 Task: Find connections with filter location Bijie with filter topic #LinkedInwith filter profile language Spanish with filter current company Jabong with filter school Malla Reddy Engineering College with filter industry Education Administration Programs with filter service category Training with filter keywords title Emergency Relief Worker
Action: Mouse moved to (501, 86)
Screenshot: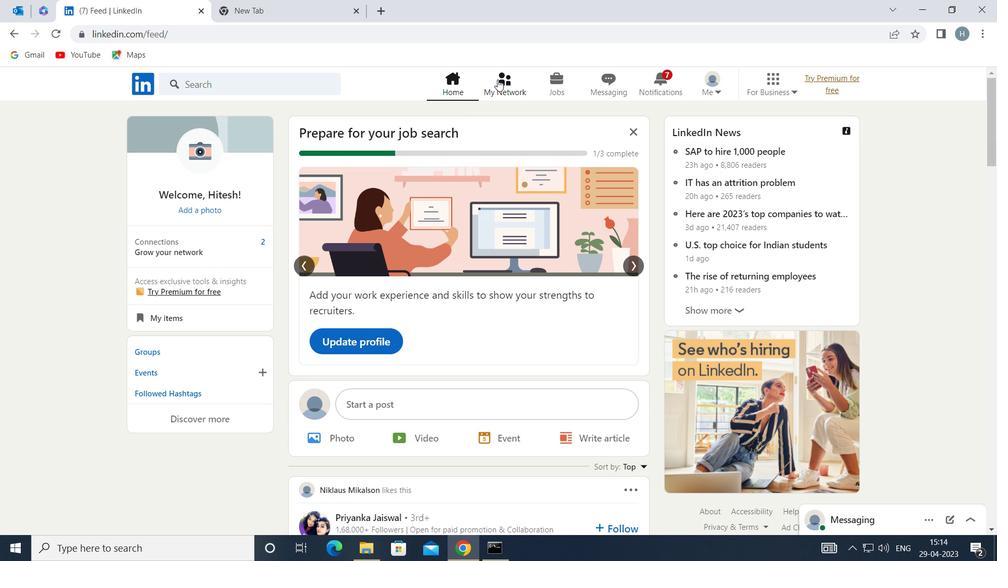 
Action: Mouse pressed left at (501, 86)
Screenshot: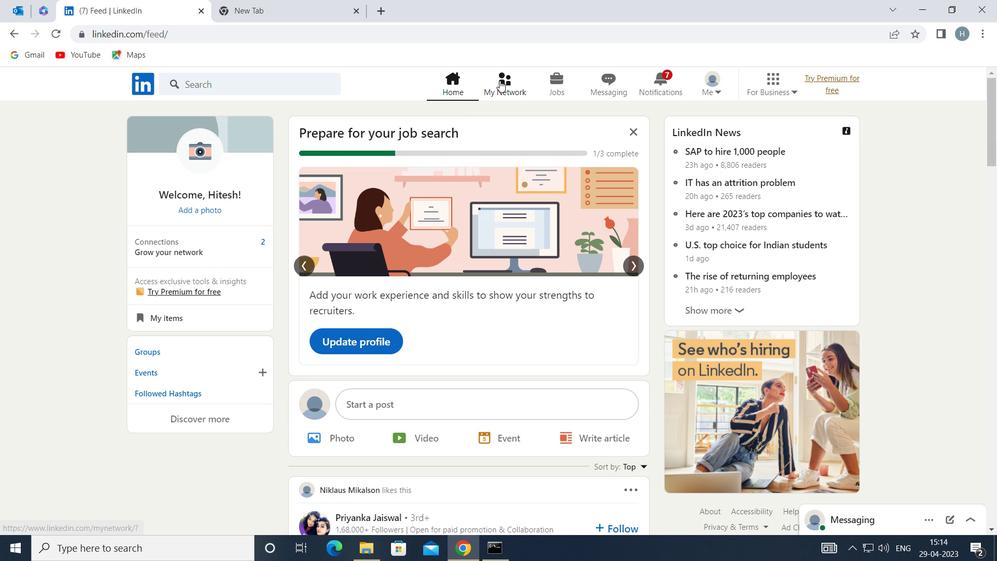 
Action: Mouse moved to (260, 150)
Screenshot: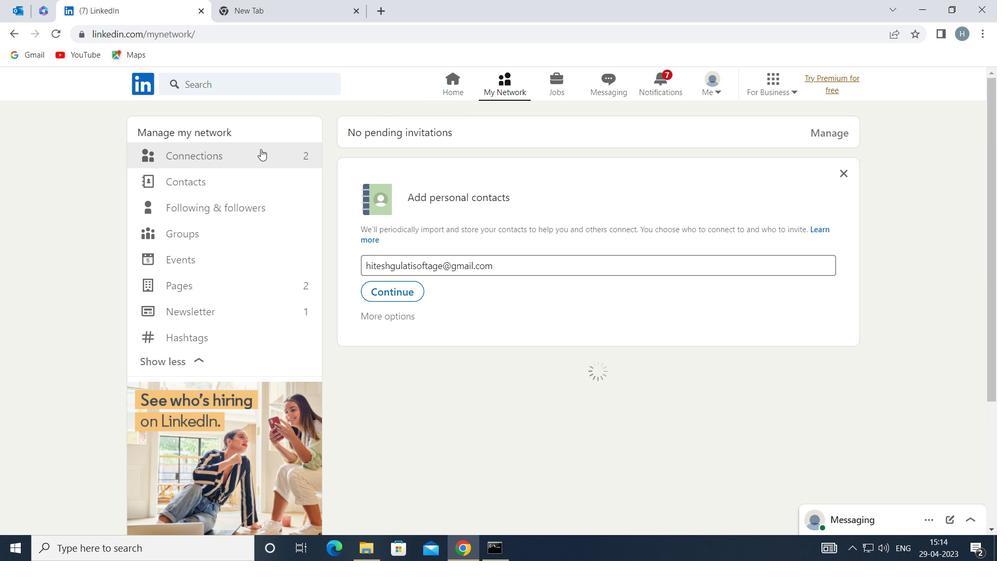 
Action: Mouse pressed left at (260, 150)
Screenshot: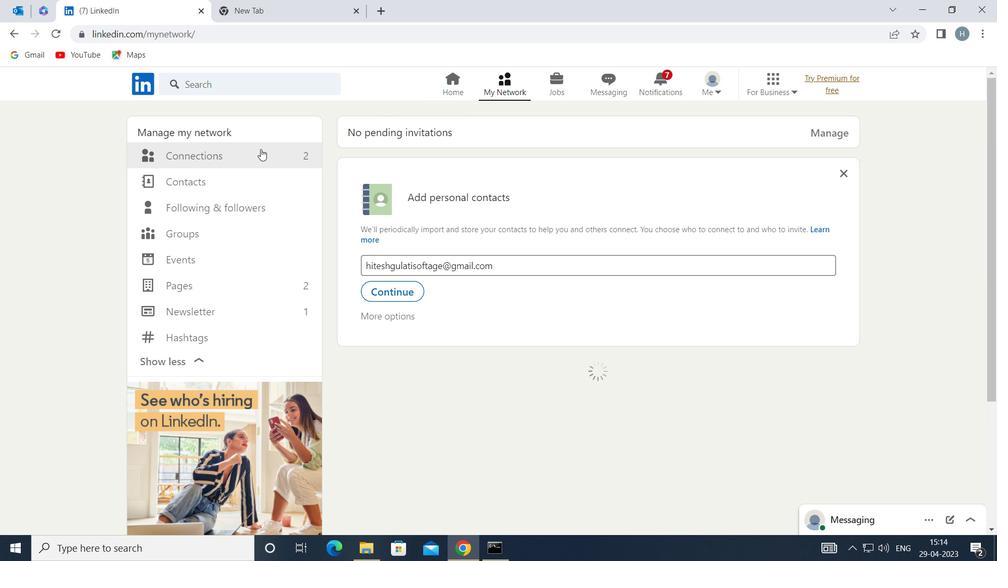 
Action: Mouse moved to (599, 153)
Screenshot: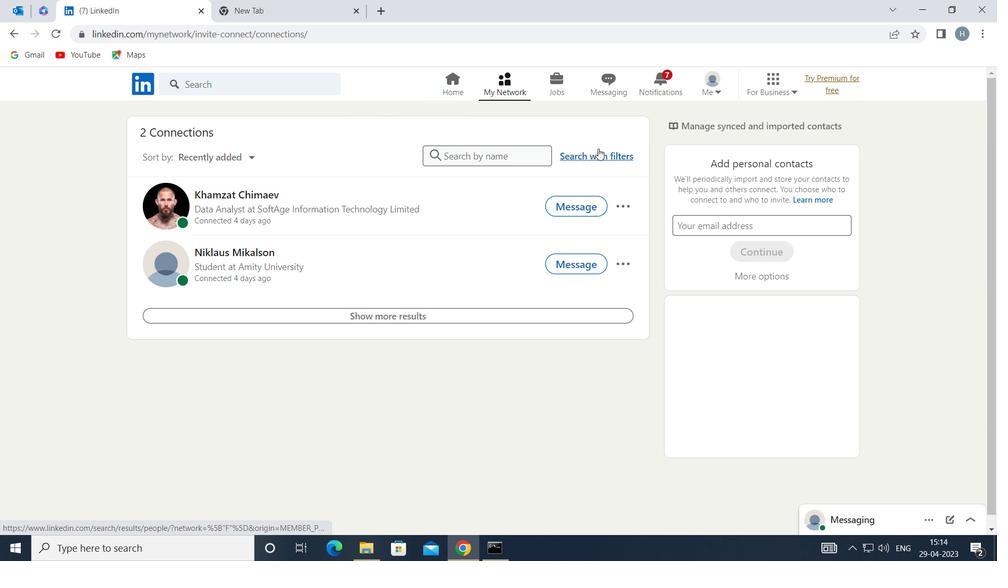 
Action: Mouse pressed left at (599, 153)
Screenshot: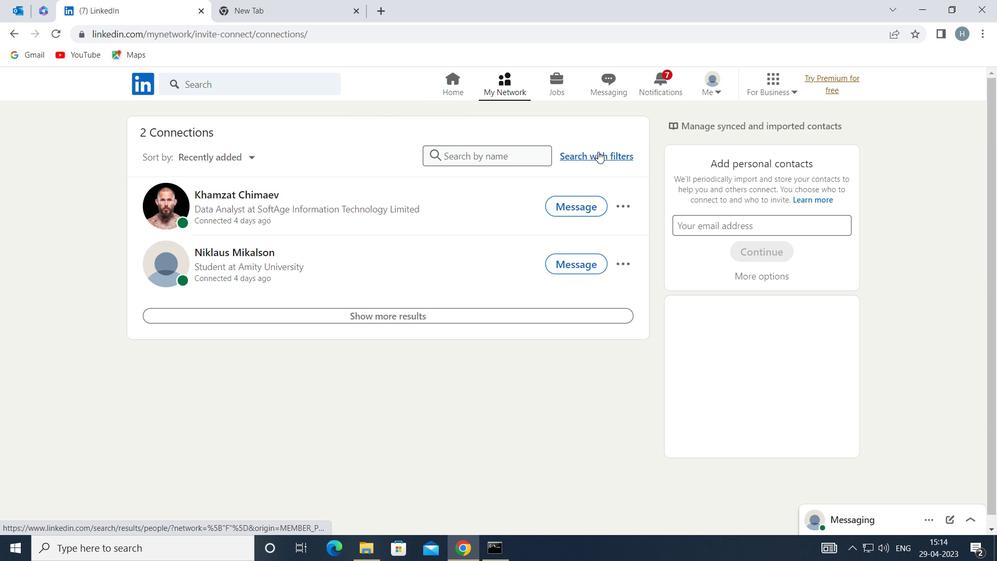 
Action: Mouse moved to (531, 117)
Screenshot: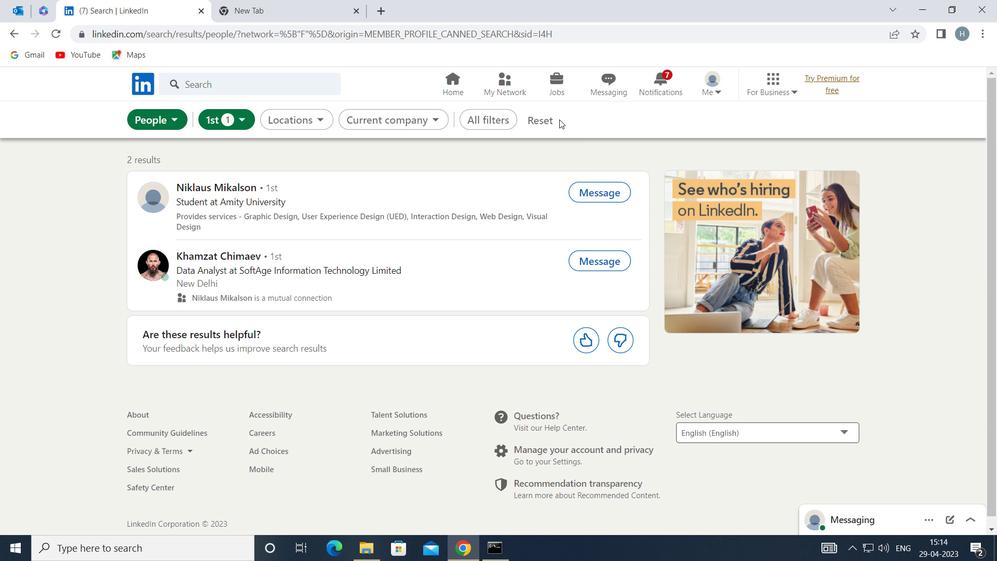 
Action: Mouse pressed left at (531, 117)
Screenshot: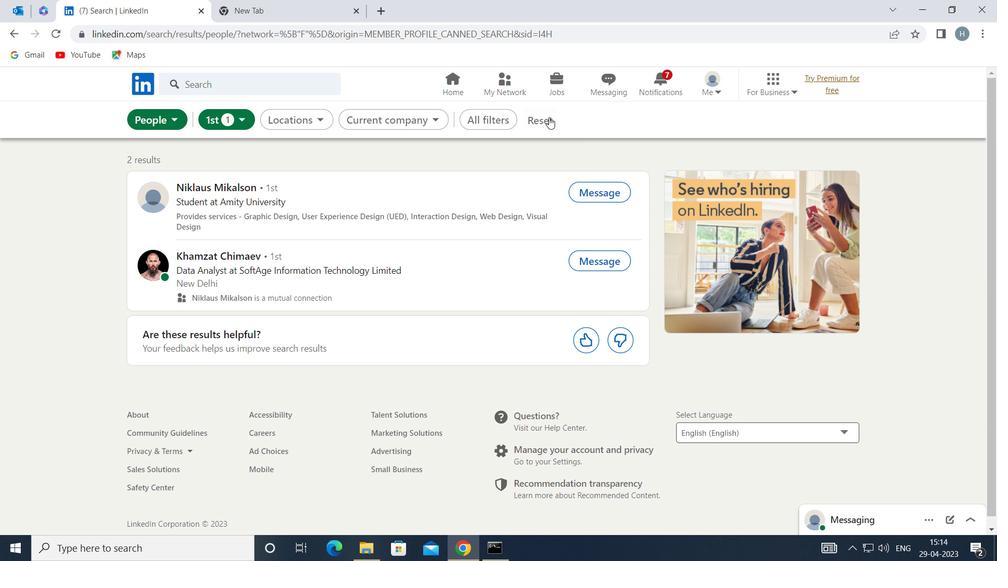 
Action: Mouse moved to (523, 117)
Screenshot: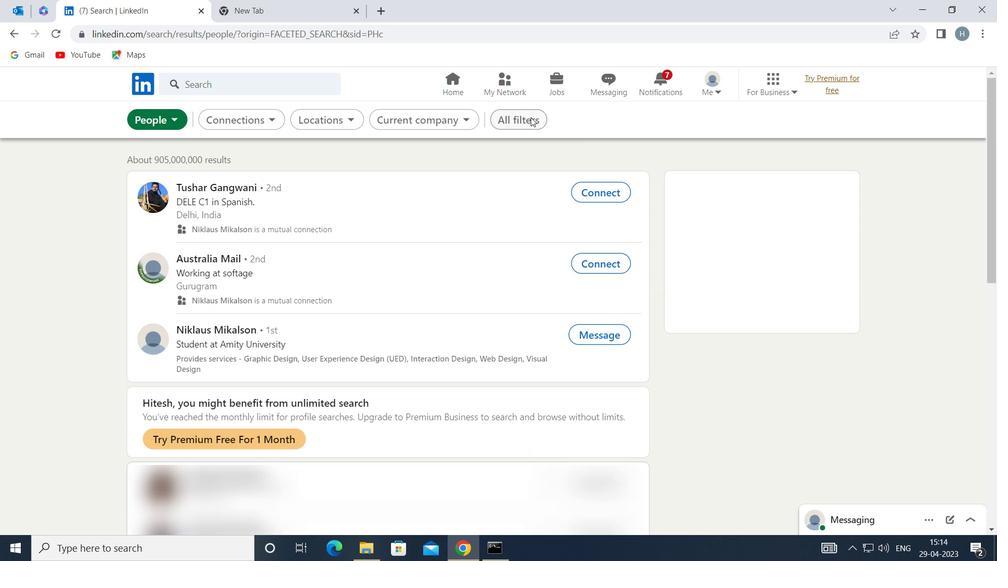 
Action: Mouse pressed left at (523, 117)
Screenshot: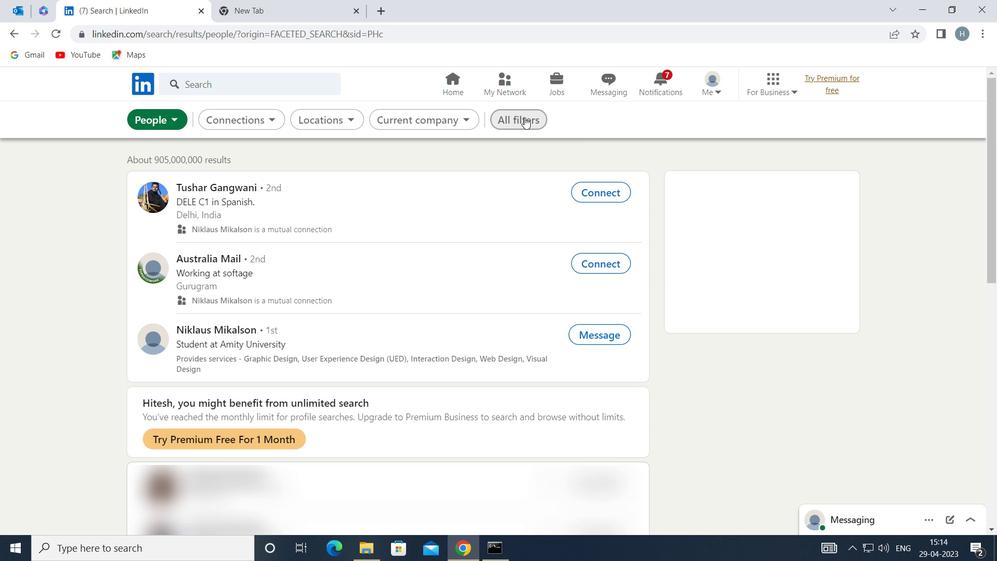 
Action: Mouse moved to (751, 251)
Screenshot: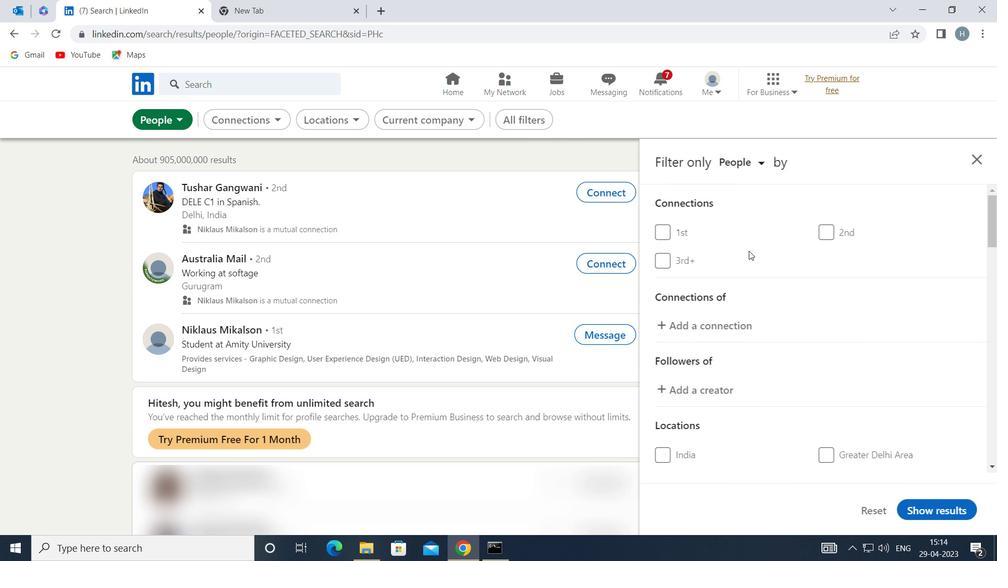 
Action: Mouse scrolled (751, 250) with delta (0, 0)
Screenshot: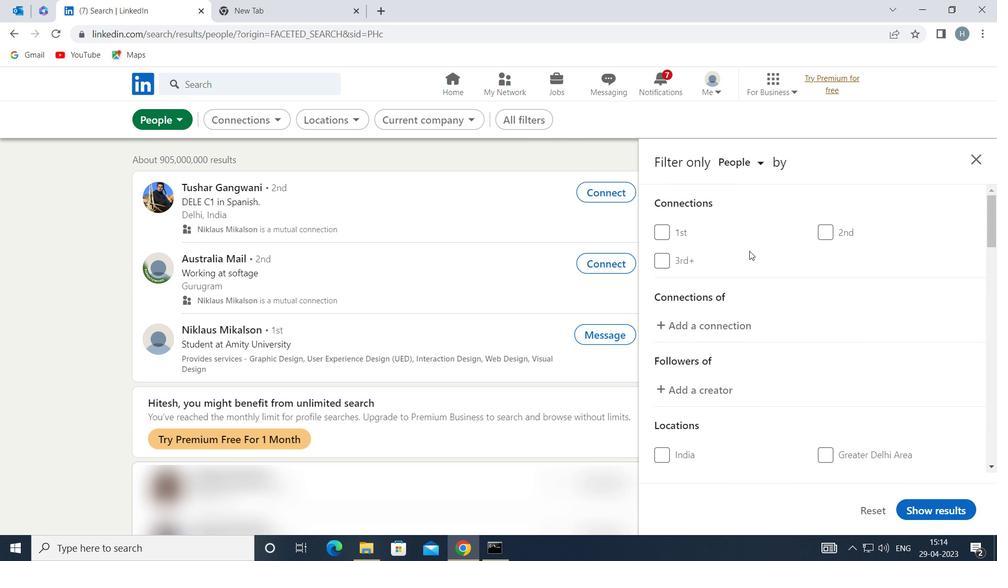 
Action: Mouse scrolled (751, 250) with delta (0, 0)
Screenshot: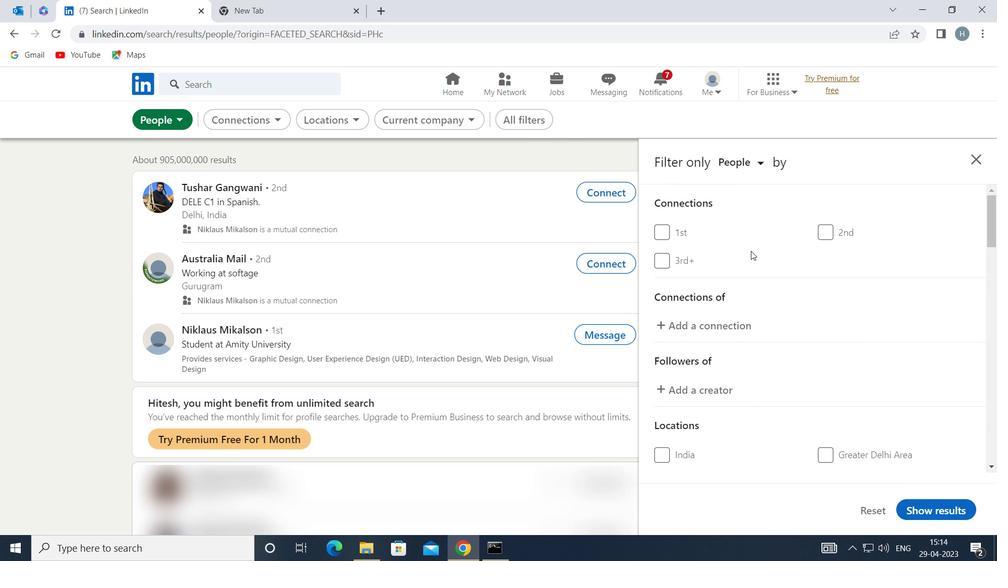 
Action: Mouse scrolled (751, 250) with delta (0, 0)
Screenshot: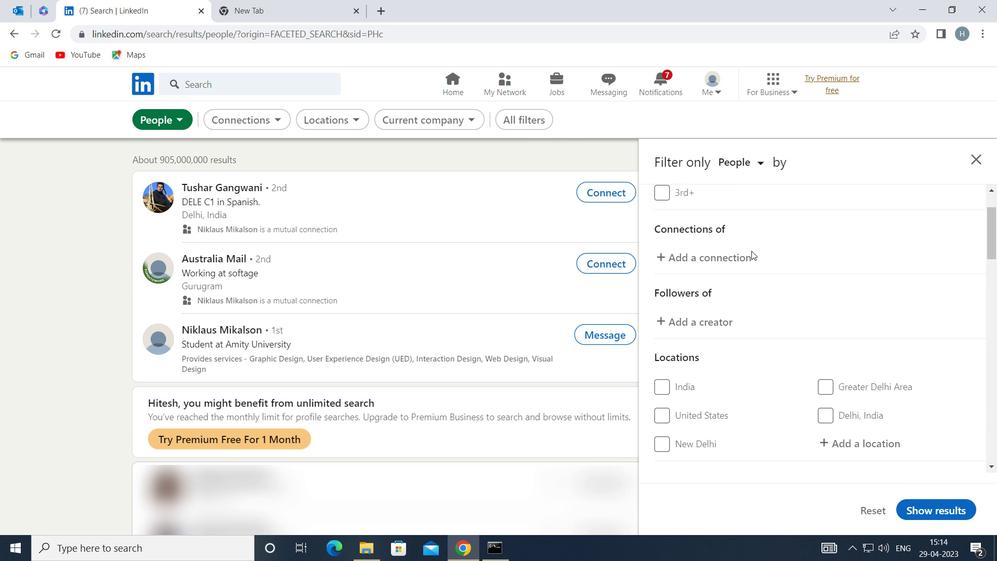 
Action: Mouse moved to (832, 309)
Screenshot: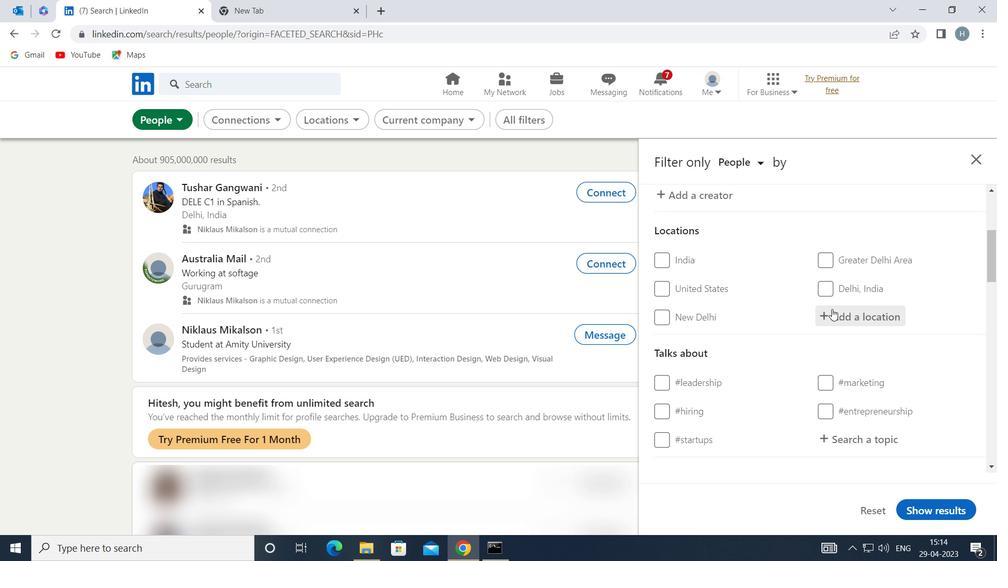 
Action: Mouse pressed left at (832, 309)
Screenshot: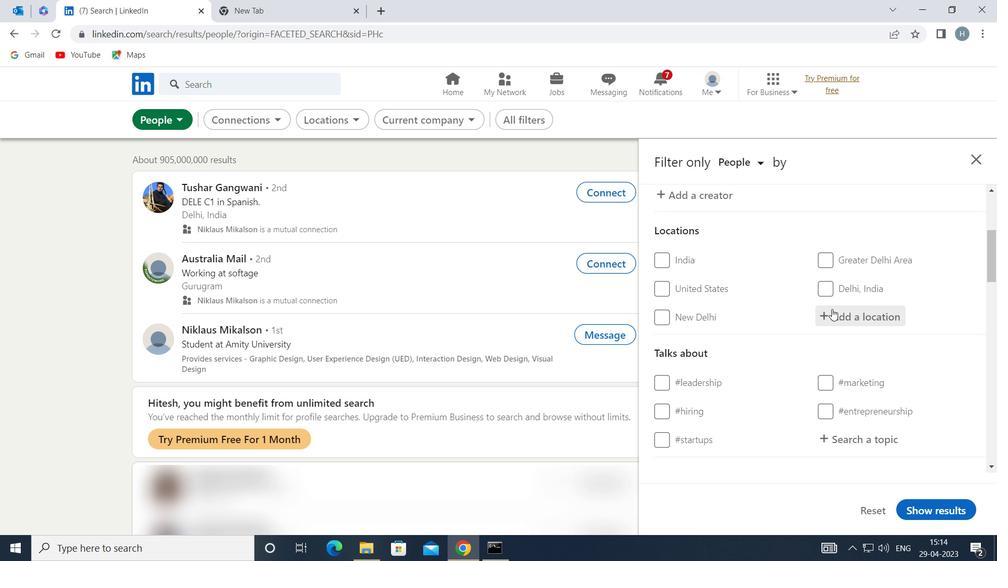 
Action: Mouse moved to (833, 310)
Screenshot: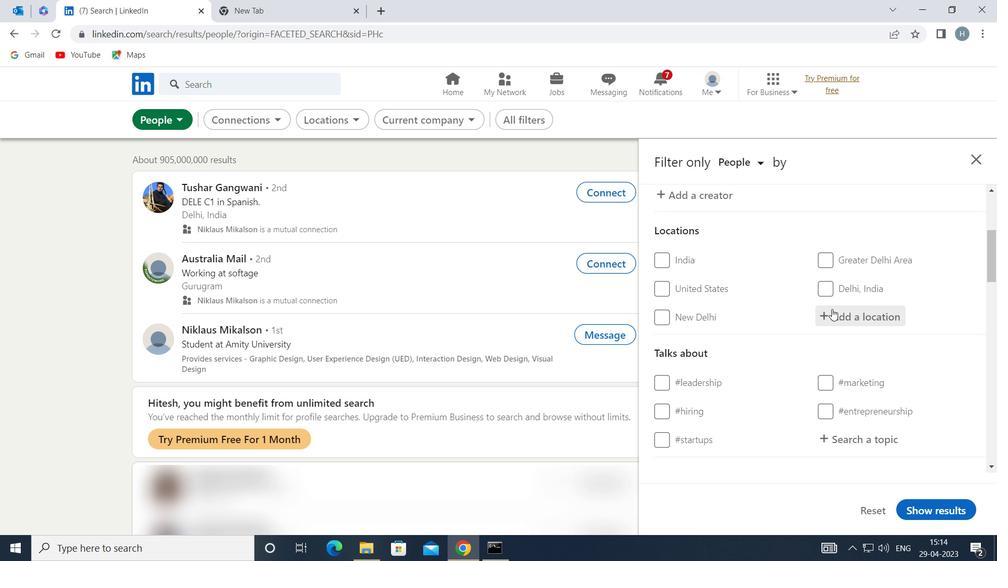 
Action: Key pressed <Key.shift>BIJIE
Screenshot: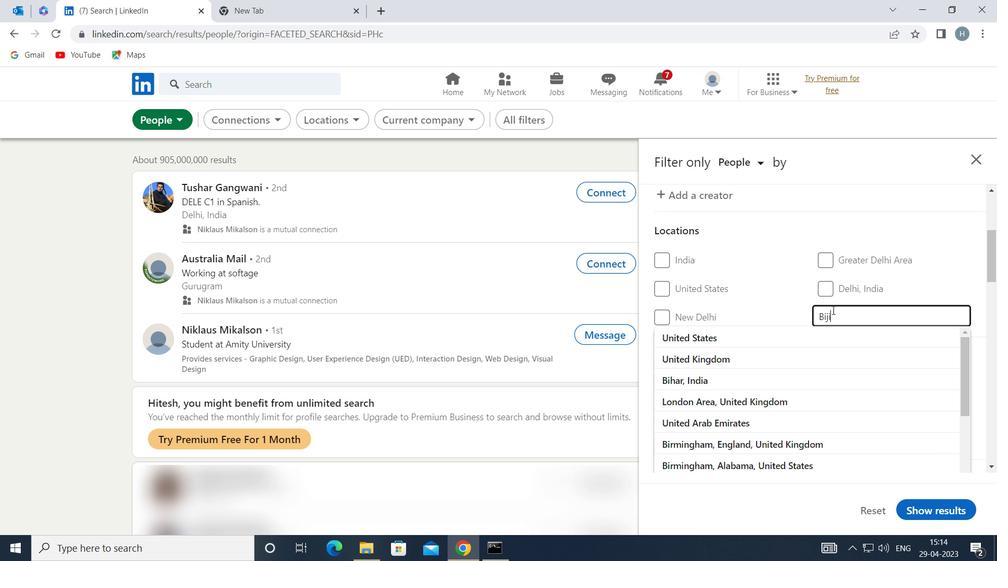 
Action: Mouse moved to (840, 309)
Screenshot: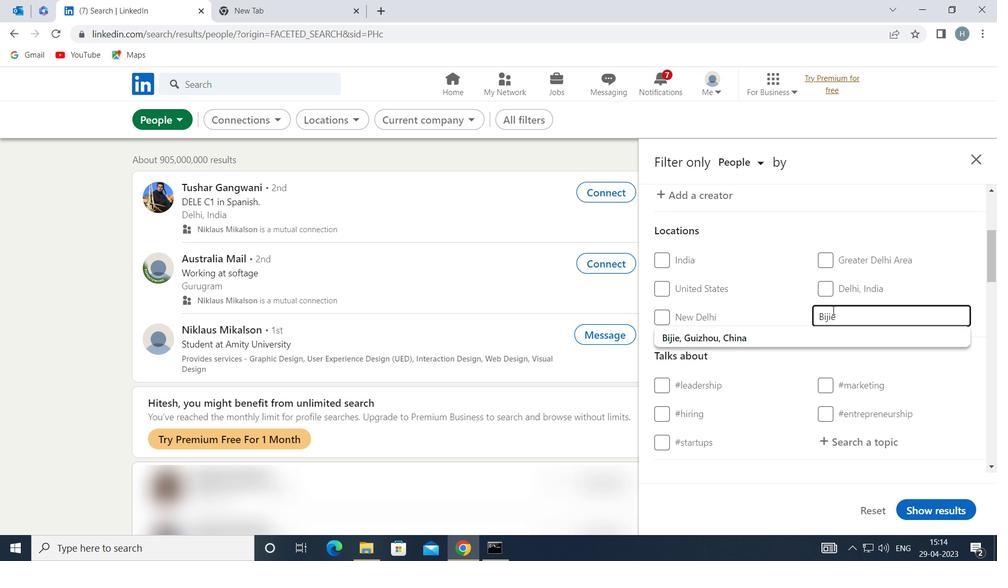 
Action: Key pressed <Key.enter>
Screenshot: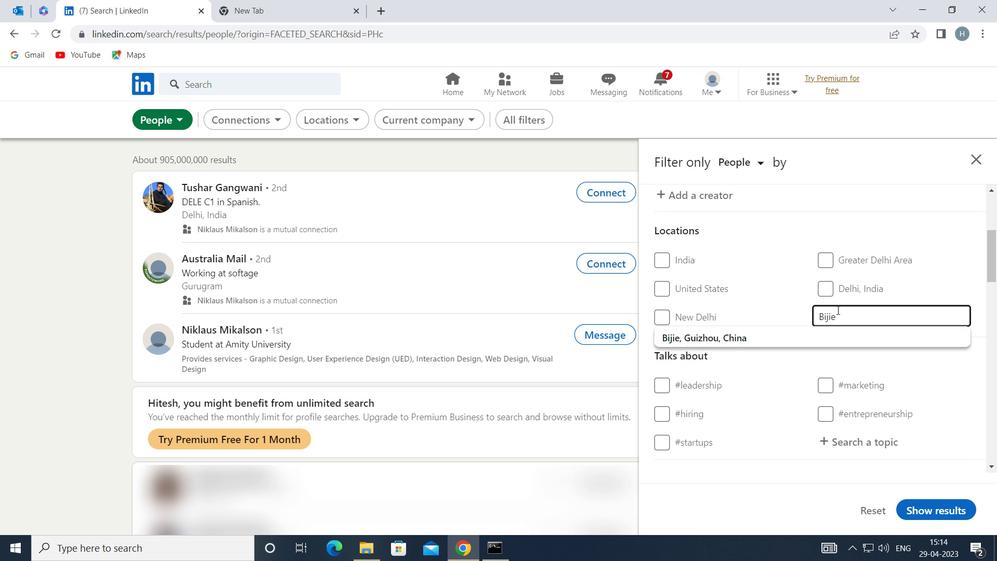 
Action: Mouse moved to (918, 321)
Screenshot: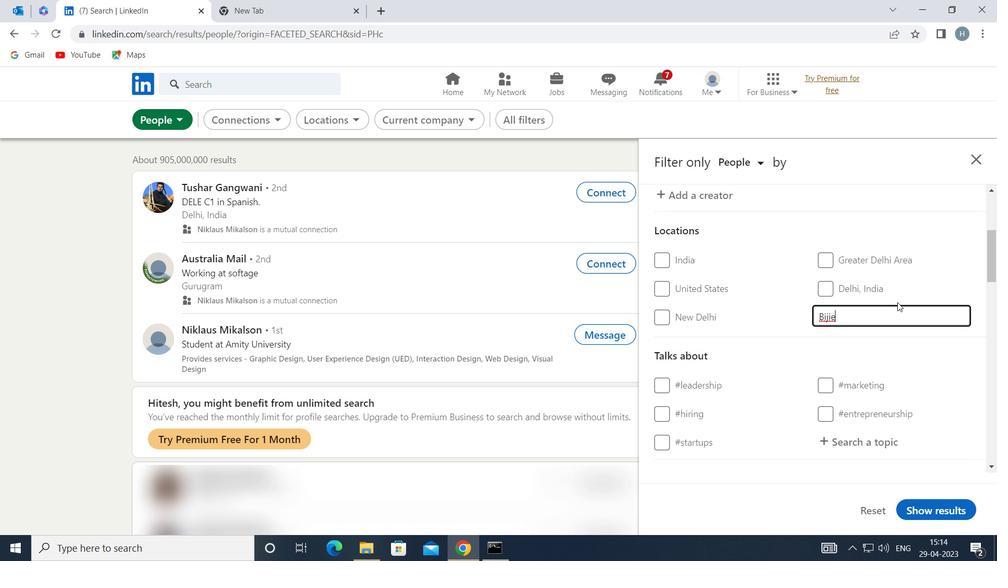 
Action: Mouse scrolled (918, 320) with delta (0, 0)
Screenshot: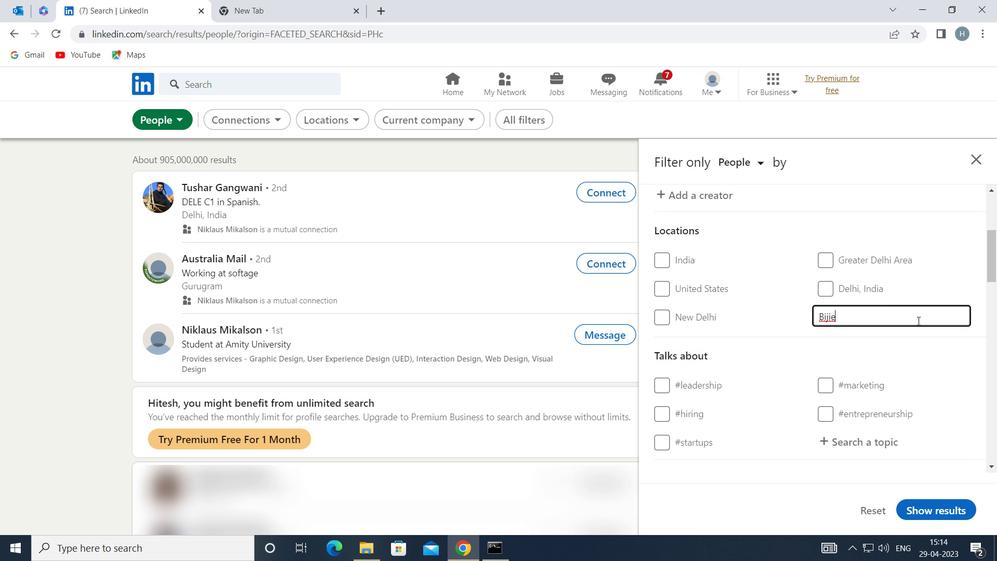 
Action: Mouse moved to (919, 324)
Screenshot: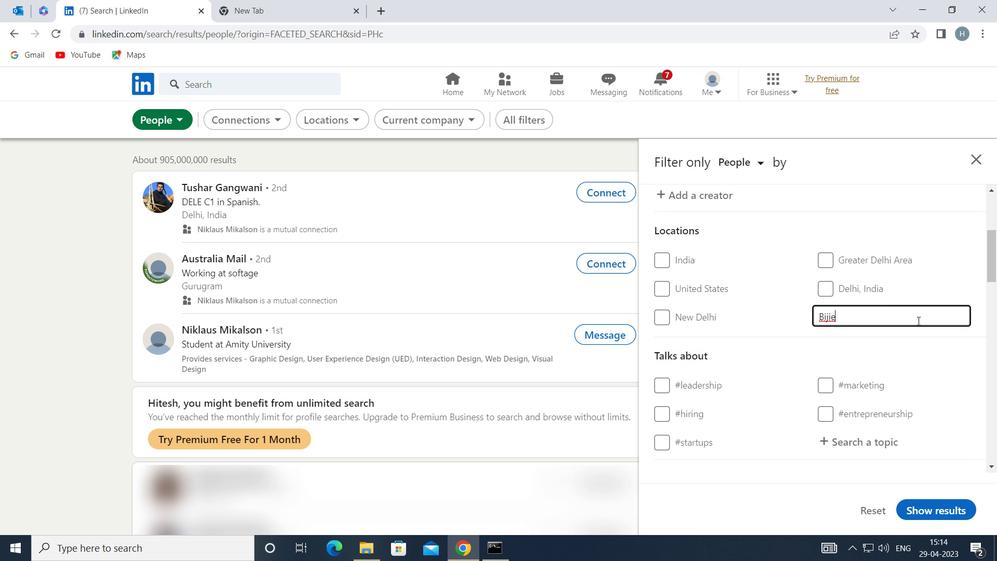 
Action: Mouse scrolled (919, 324) with delta (0, 0)
Screenshot: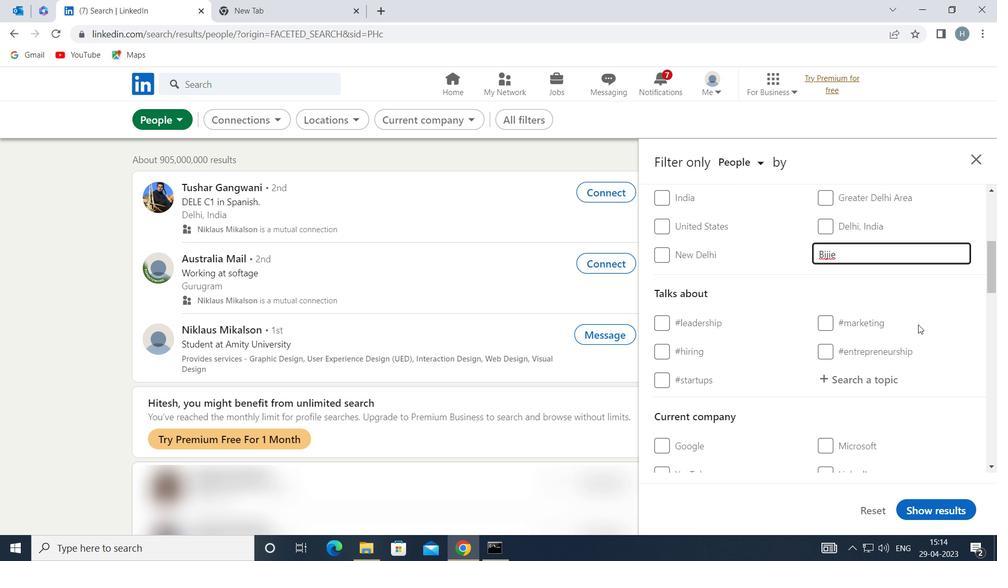 
Action: Mouse moved to (882, 310)
Screenshot: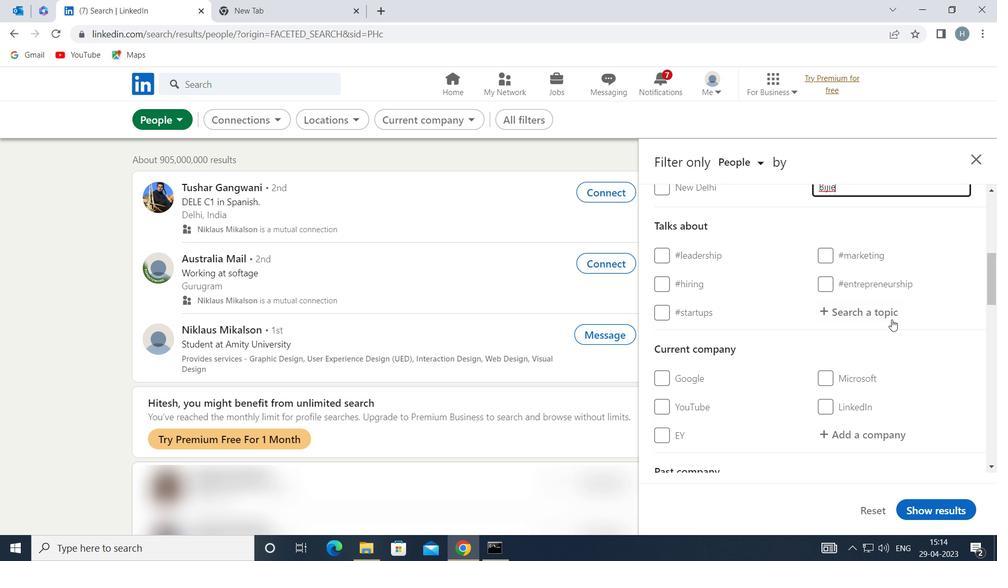 
Action: Mouse pressed left at (882, 310)
Screenshot: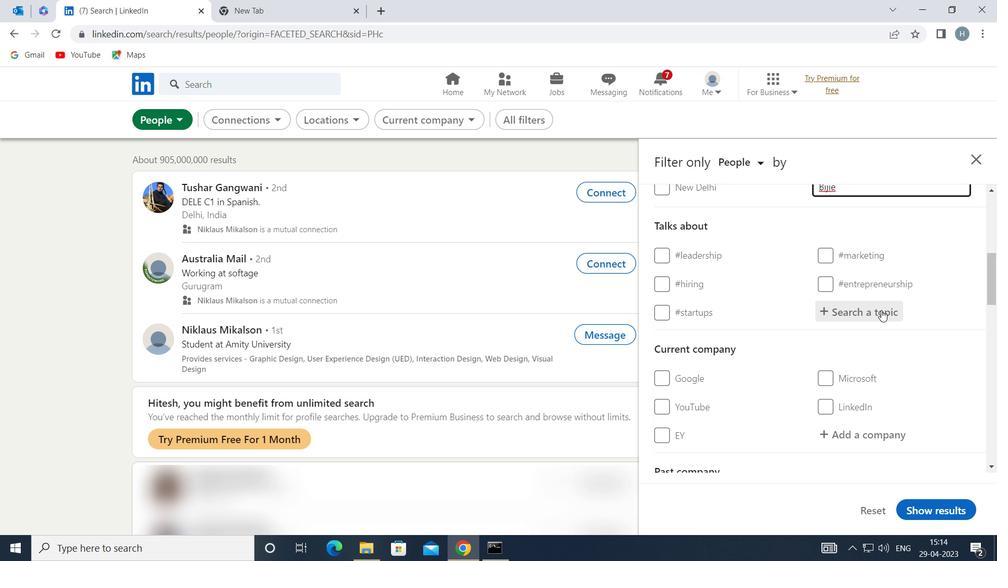 
Action: Key pressed <Key.shift><Key.shift>LINKED
Screenshot: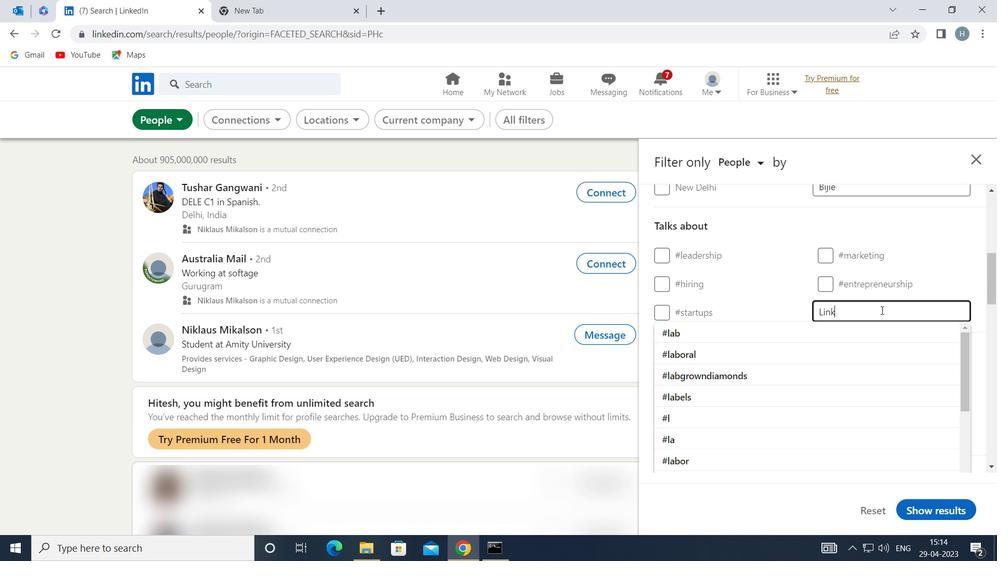 
Action: Mouse moved to (823, 327)
Screenshot: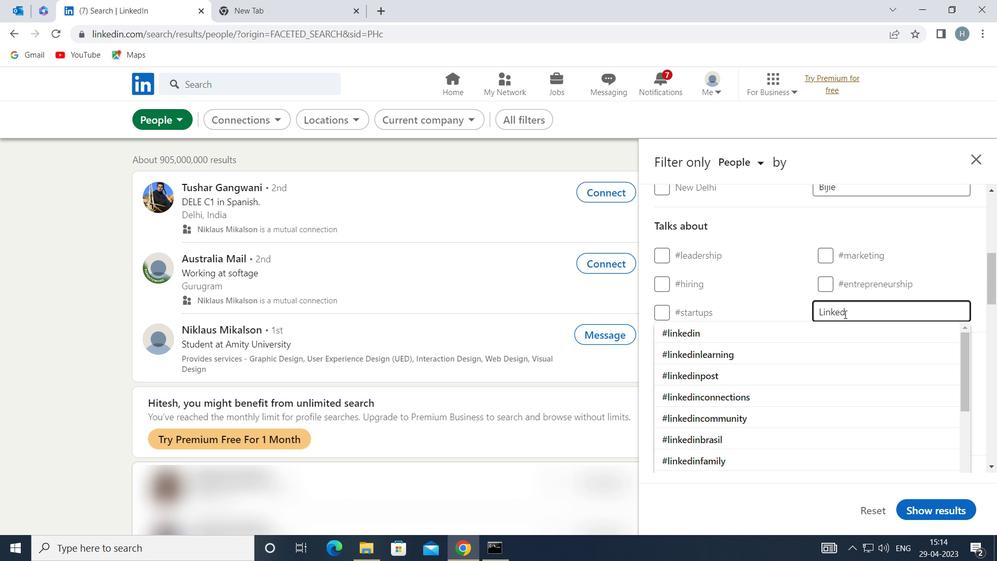 
Action: Mouse pressed left at (823, 327)
Screenshot: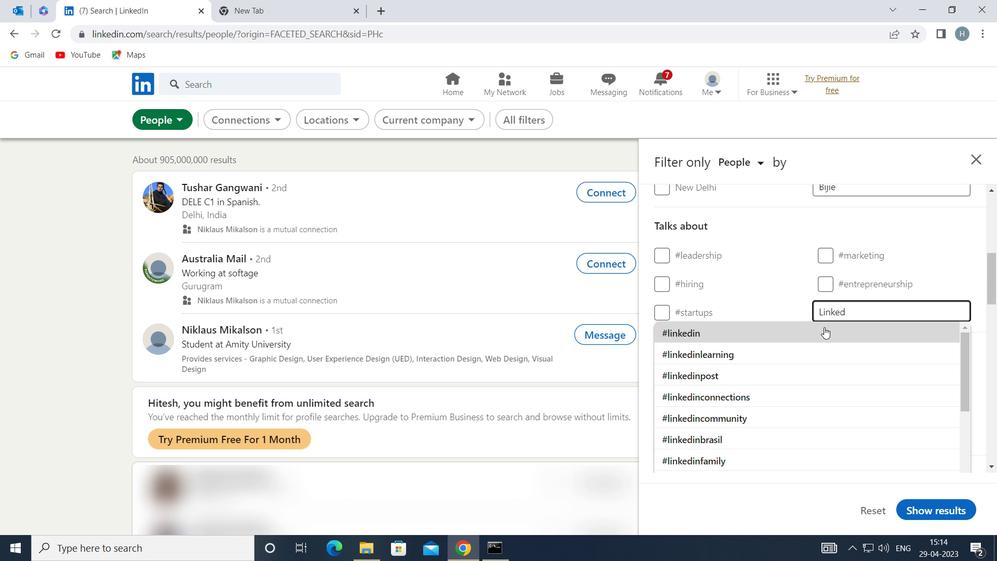 
Action: Mouse moved to (799, 329)
Screenshot: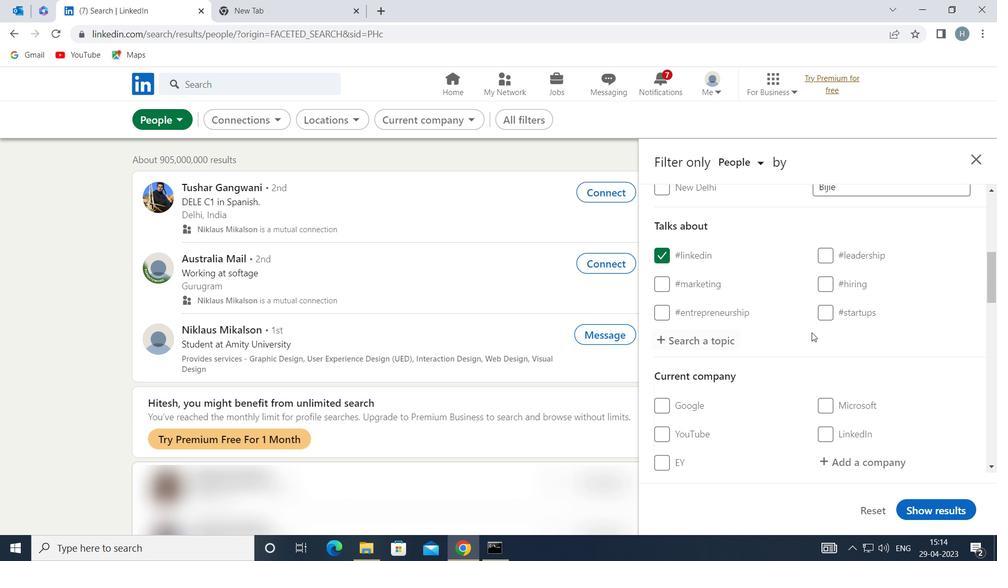 
Action: Mouse scrolled (799, 328) with delta (0, 0)
Screenshot: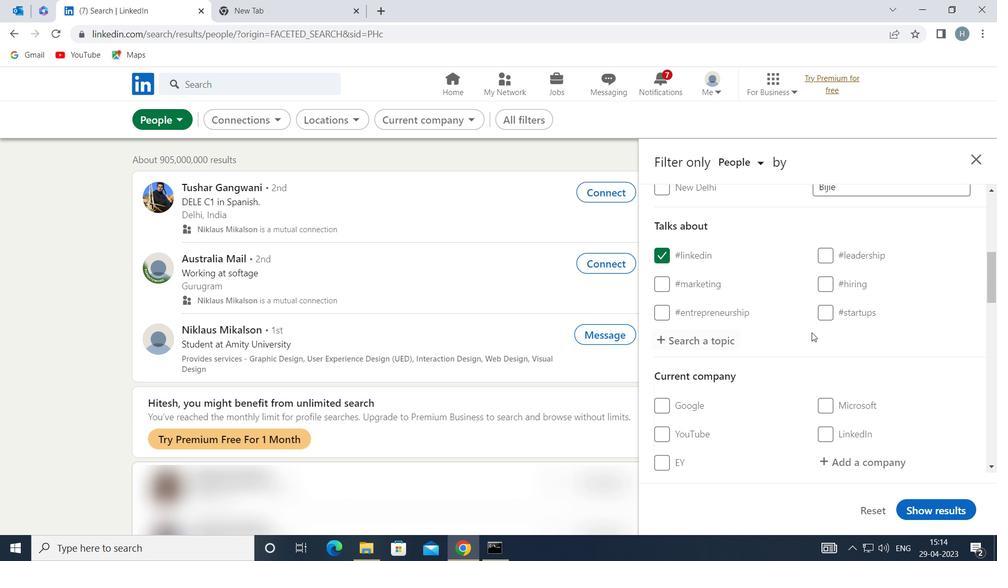 
Action: Mouse moved to (798, 329)
Screenshot: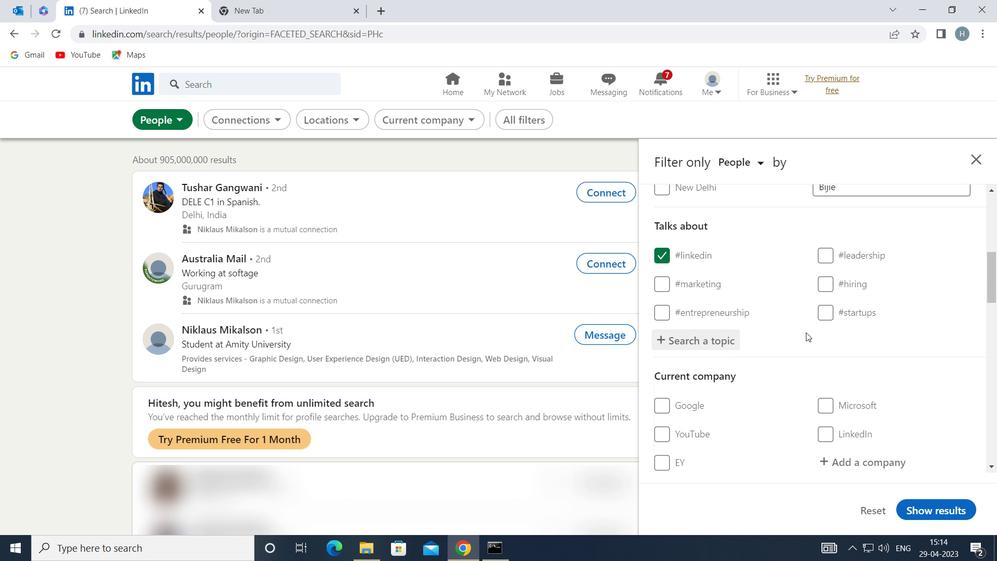 
Action: Mouse scrolled (798, 328) with delta (0, 0)
Screenshot: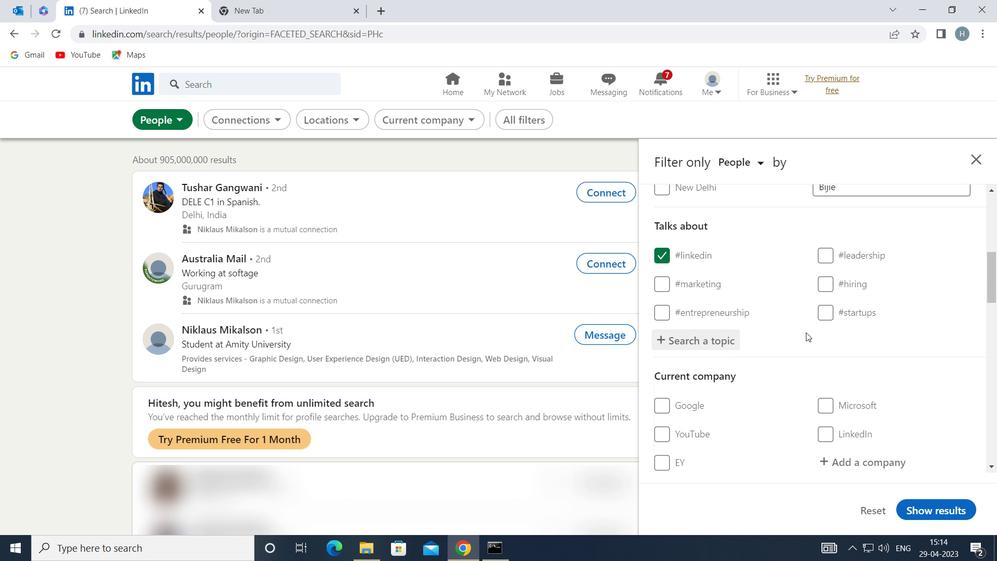 
Action: Mouse moved to (798, 328)
Screenshot: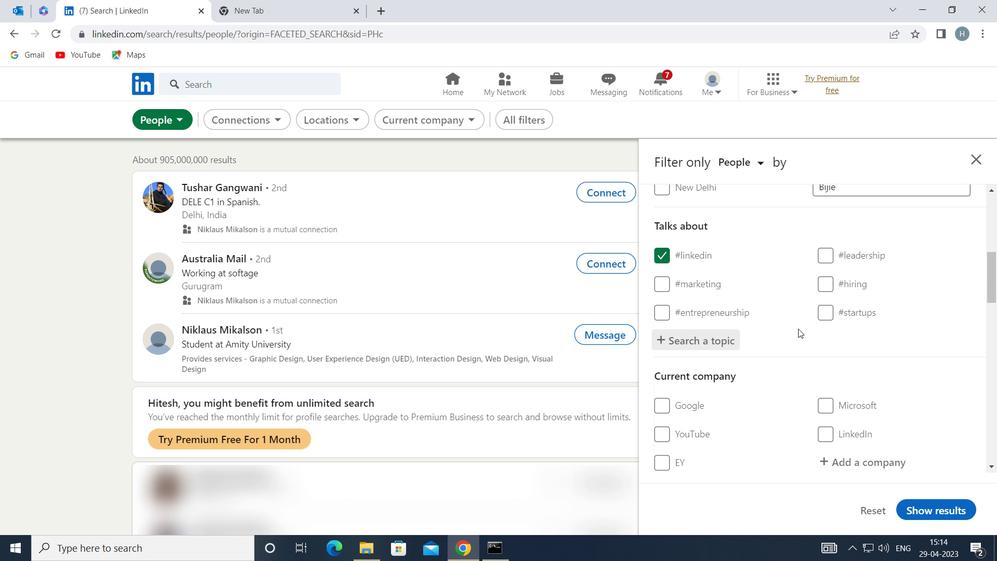 
Action: Mouse scrolled (798, 328) with delta (0, 0)
Screenshot: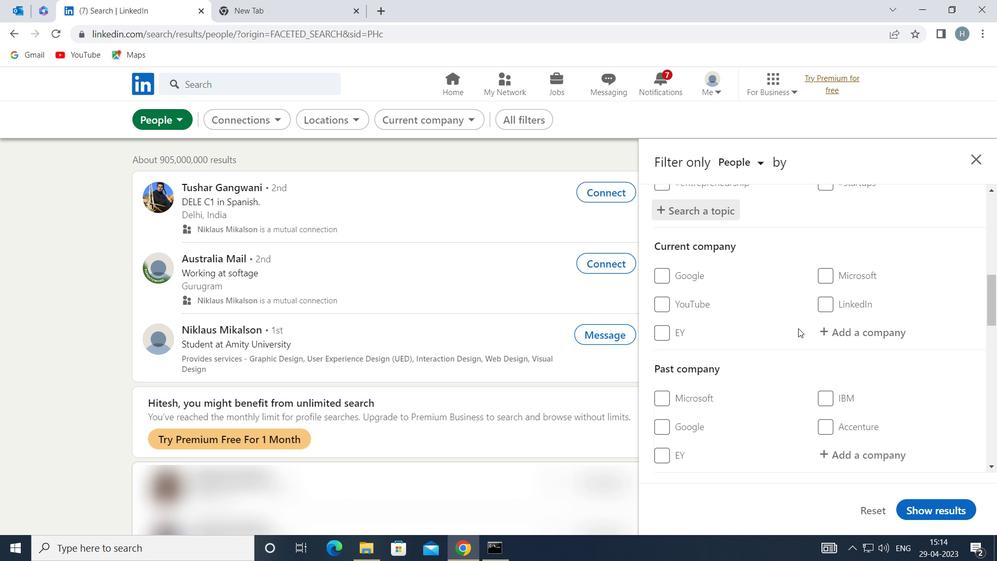 
Action: Mouse scrolled (798, 328) with delta (0, 0)
Screenshot: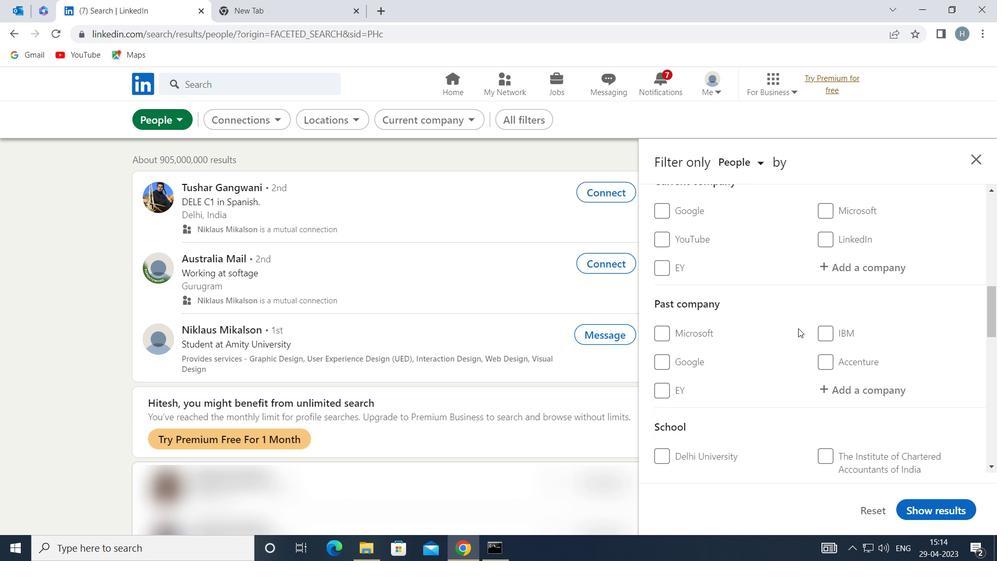 
Action: Mouse scrolled (798, 328) with delta (0, 0)
Screenshot: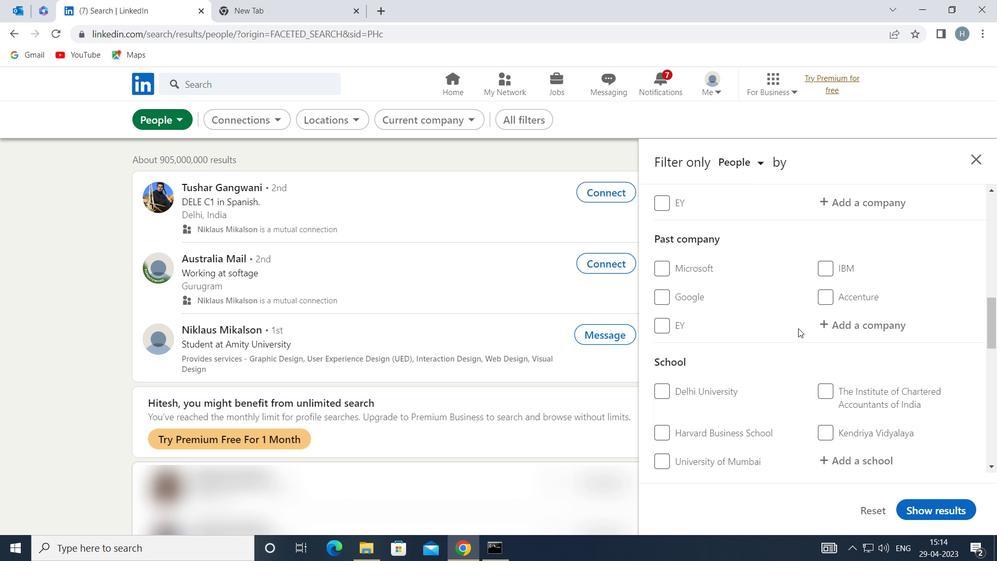 
Action: Mouse moved to (800, 329)
Screenshot: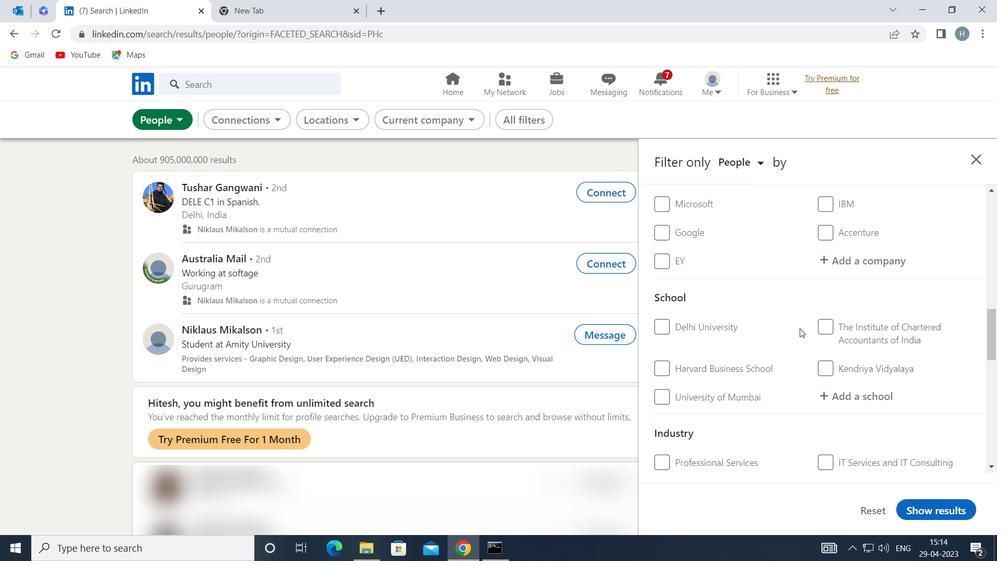 
Action: Mouse scrolled (800, 328) with delta (0, 0)
Screenshot: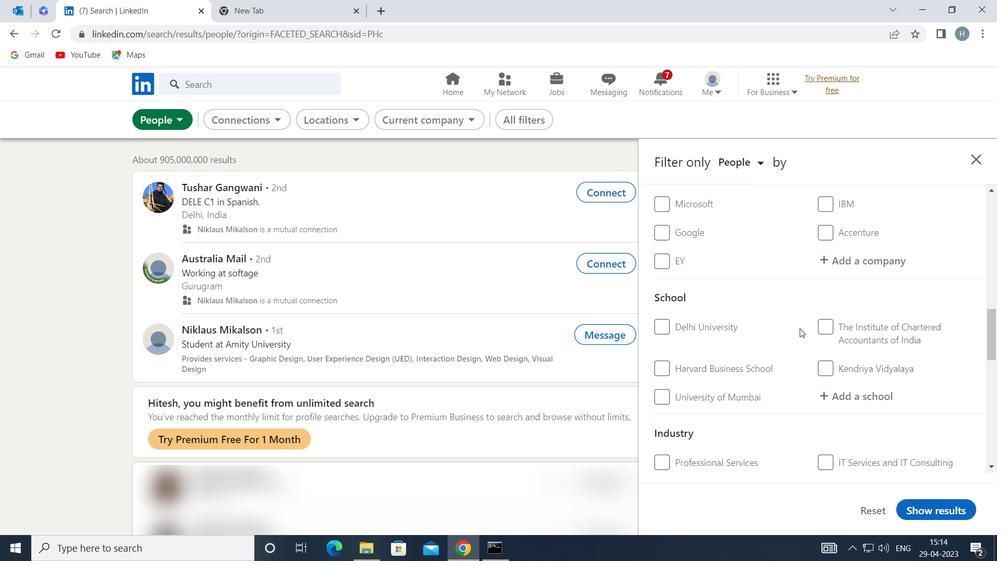 
Action: Mouse moved to (800, 329)
Screenshot: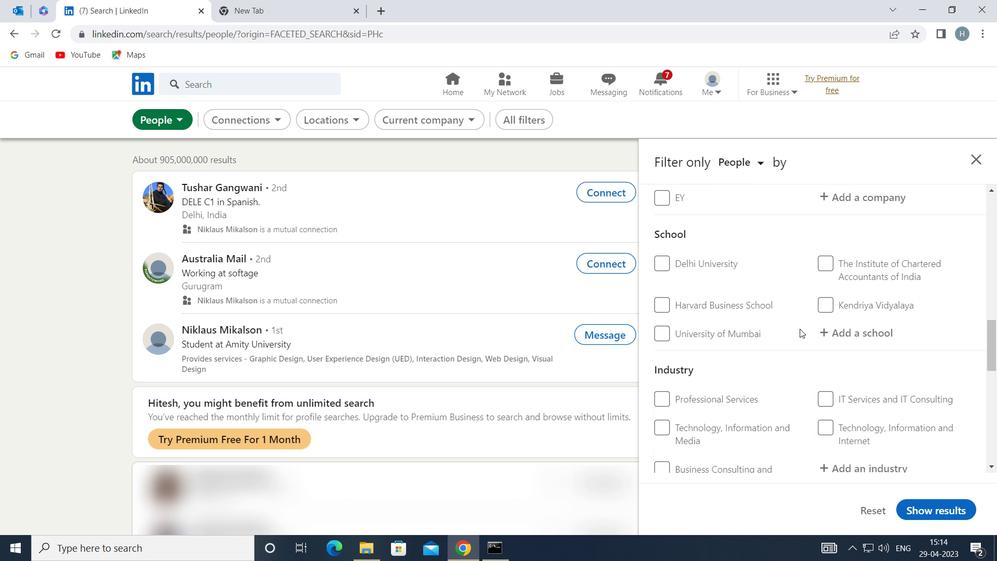 
Action: Mouse scrolled (800, 329) with delta (0, 0)
Screenshot: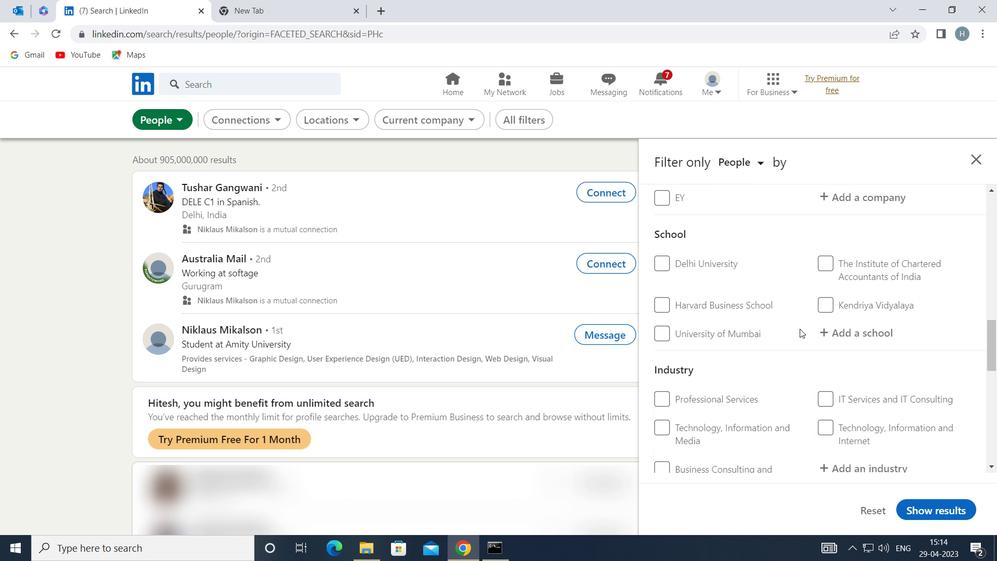 
Action: Mouse scrolled (800, 329) with delta (0, 0)
Screenshot: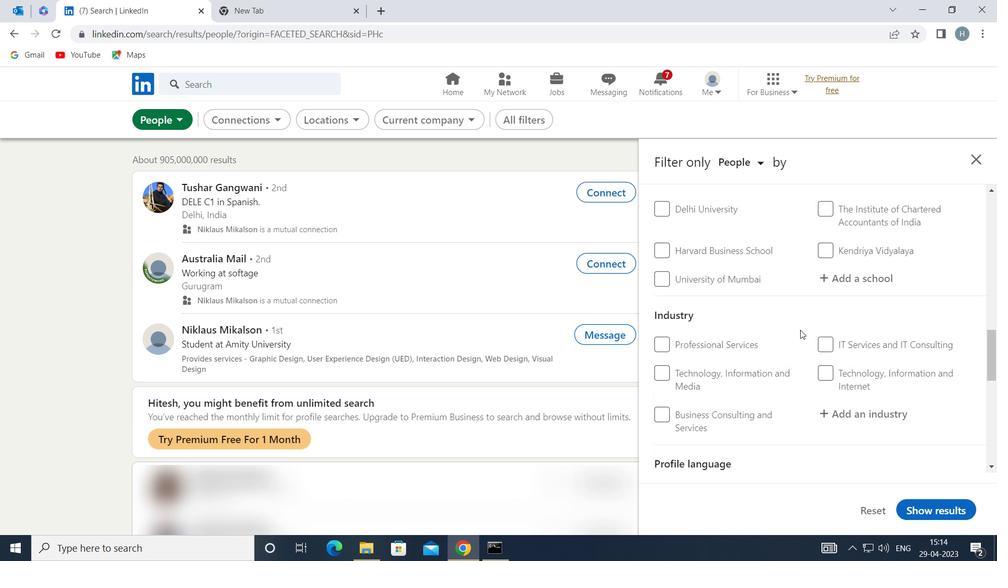 
Action: Mouse scrolled (800, 329) with delta (0, 0)
Screenshot: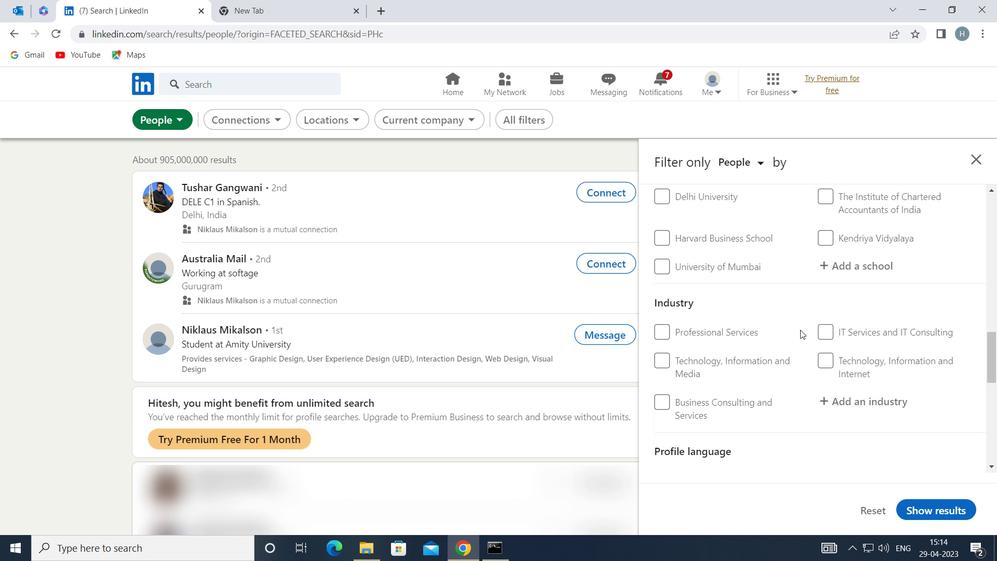 
Action: Mouse scrolled (800, 329) with delta (0, 0)
Screenshot: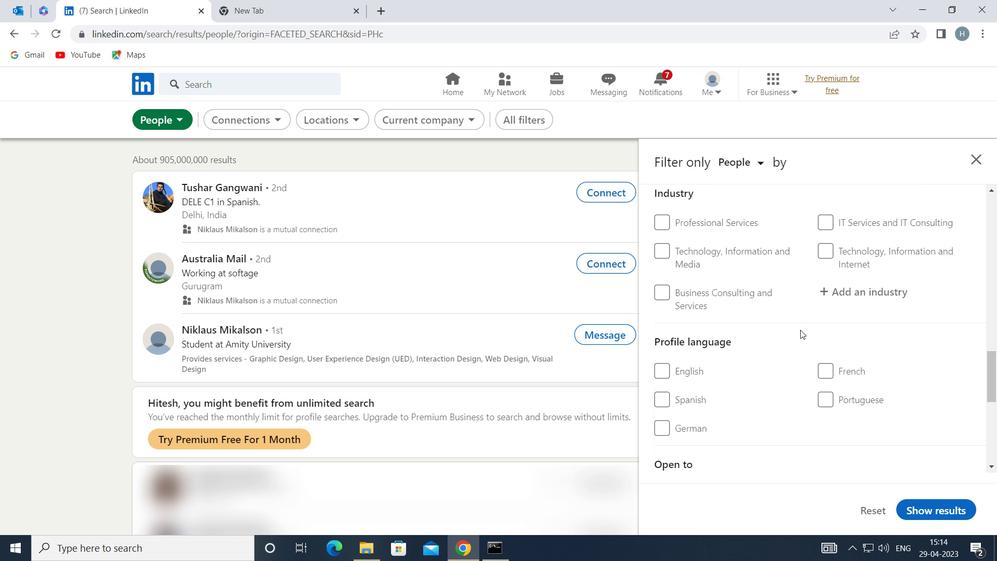 
Action: Mouse moved to (683, 314)
Screenshot: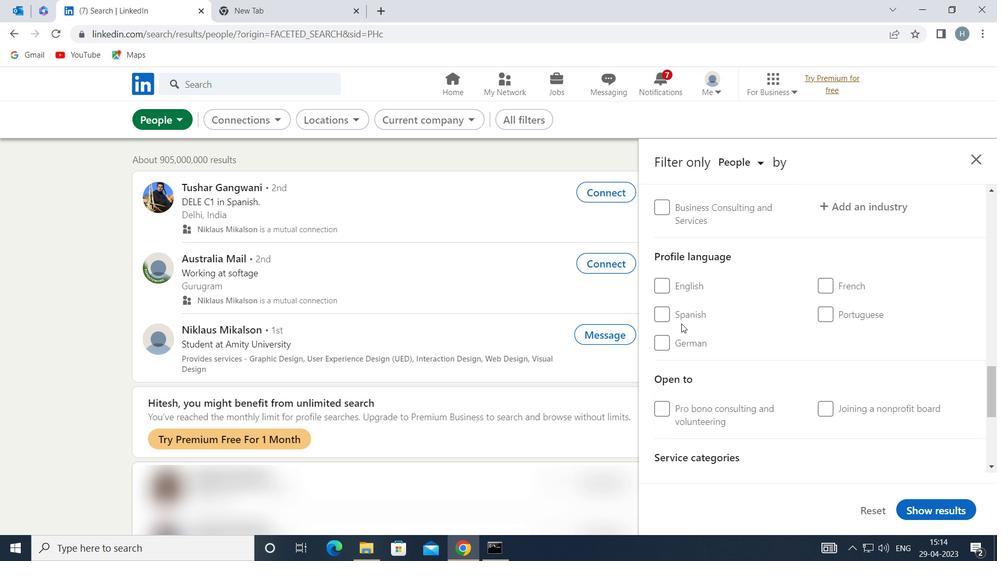
Action: Mouse pressed left at (683, 314)
Screenshot: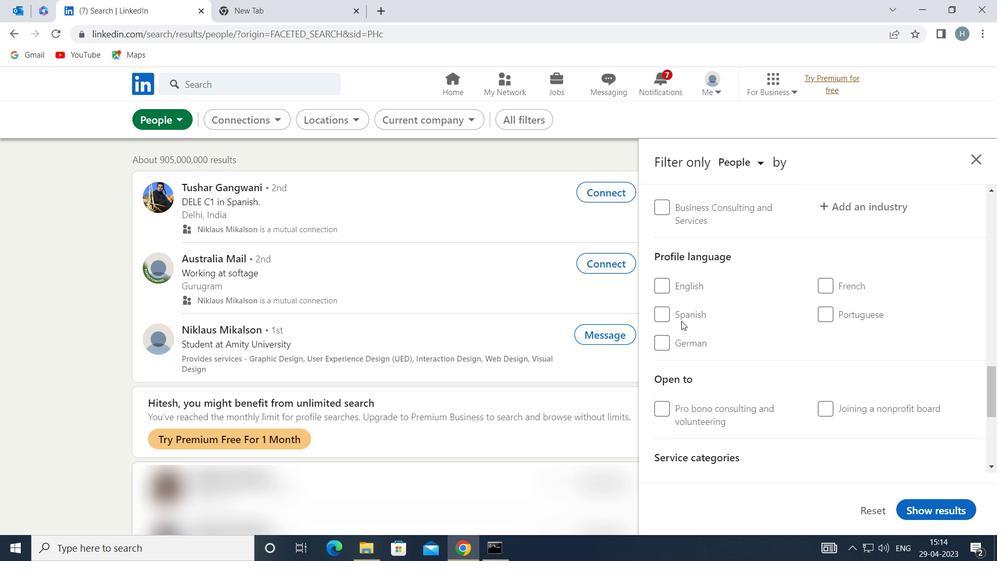 
Action: Mouse moved to (772, 311)
Screenshot: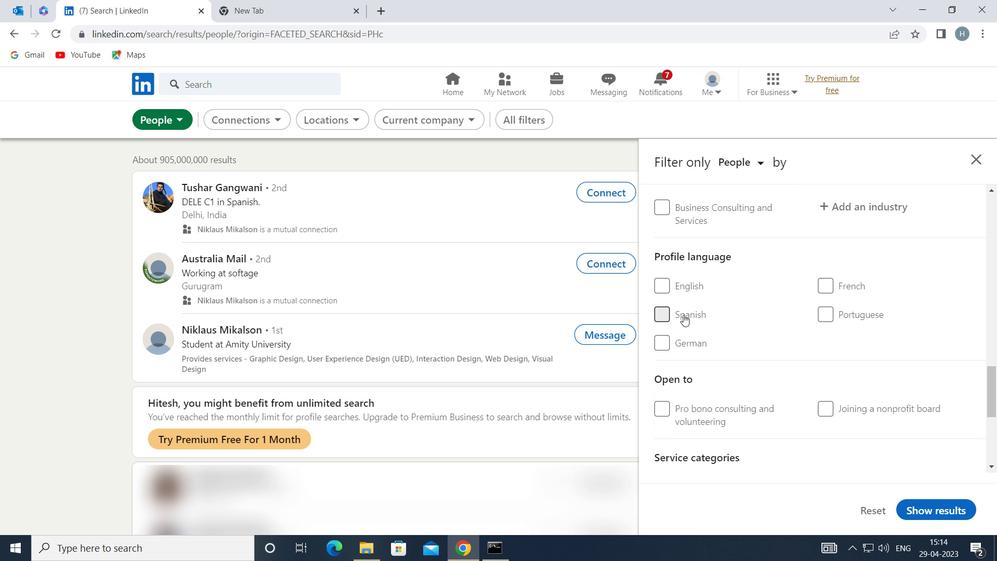 
Action: Mouse scrolled (772, 311) with delta (0, 0)
Screenshot: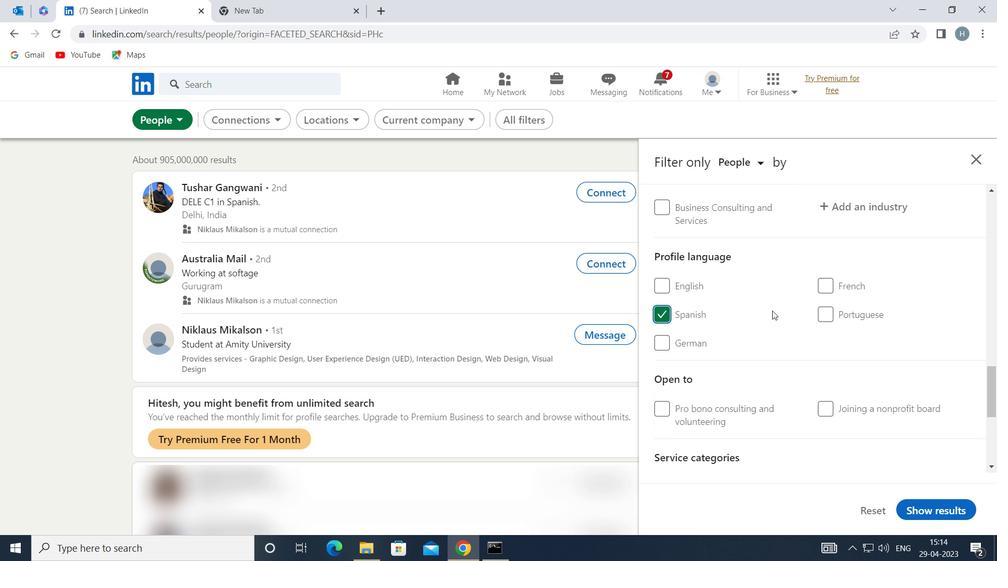 
Action: Mouse scrolled (772, 311) with delta (0, 0)
Screenshot: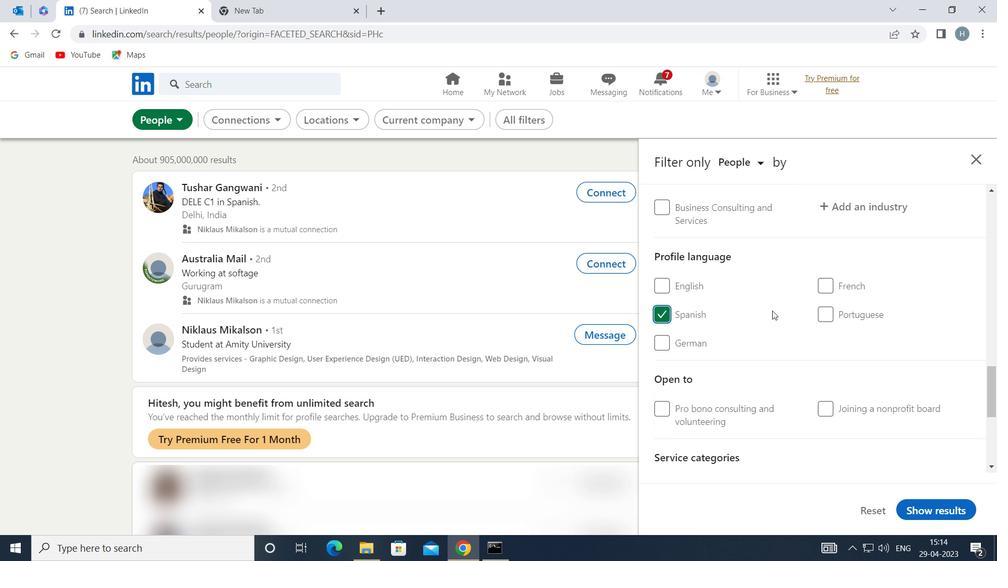 
Action: Mouse scrolled (772, 311) with delta (0, 0)
Screenshot: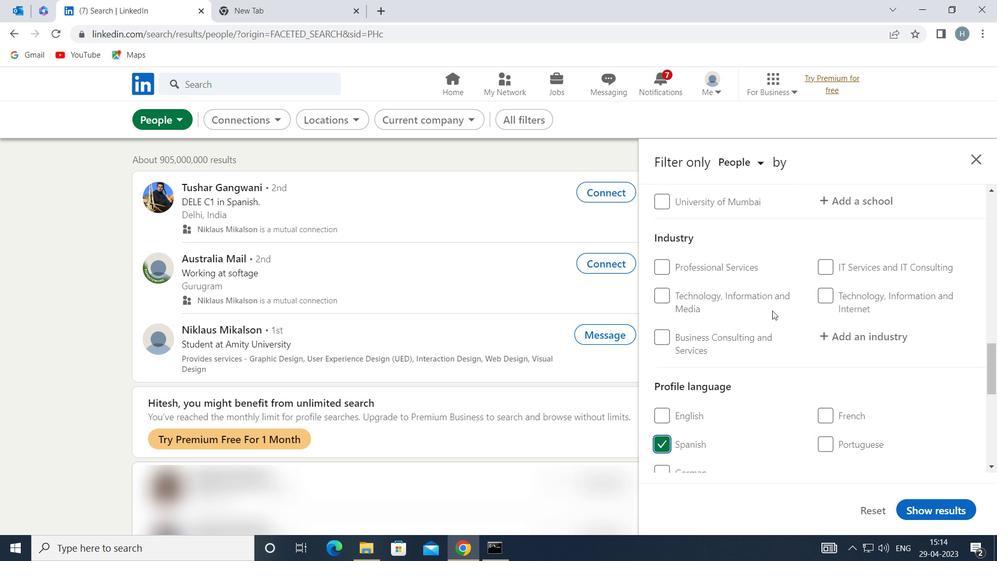 
Action: Mouse scrolled (772, 311) with delta (0, 0)
Screenshot: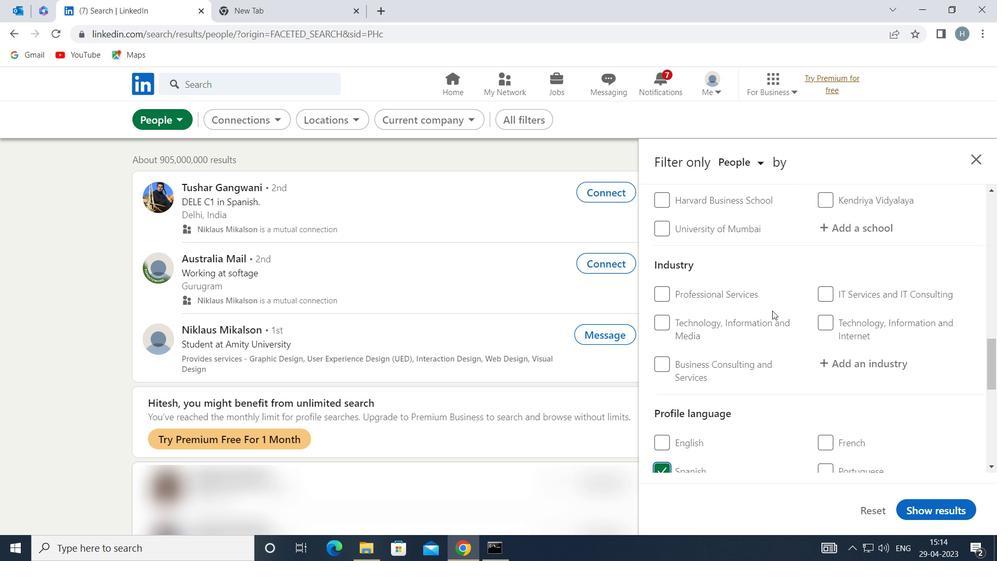 
Action: Mouse scrolled (772, 311) with delta (0, 0)
Screenshot: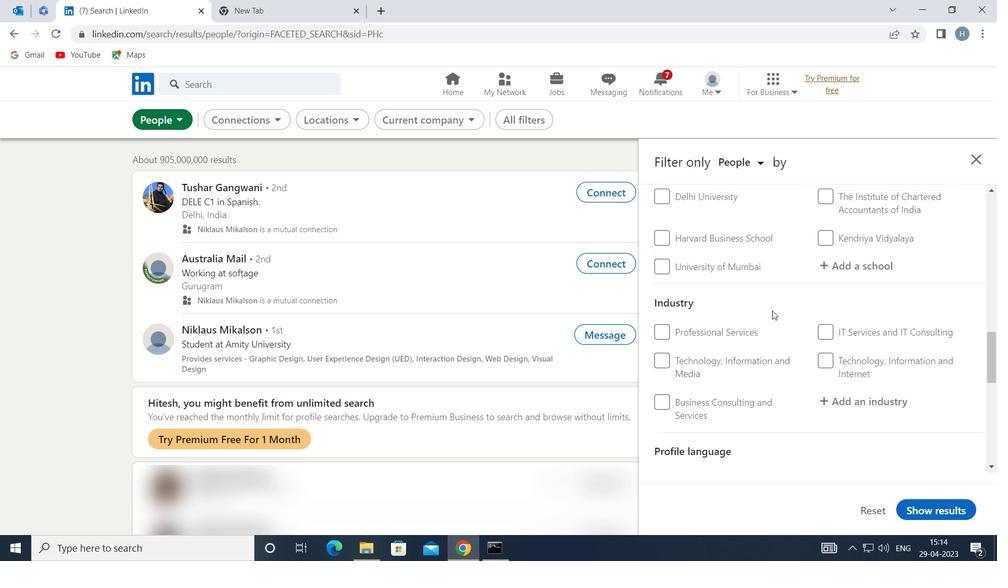 
Action: Mouse scrolled (772, 311) with delta (0, 0)
Screenshot: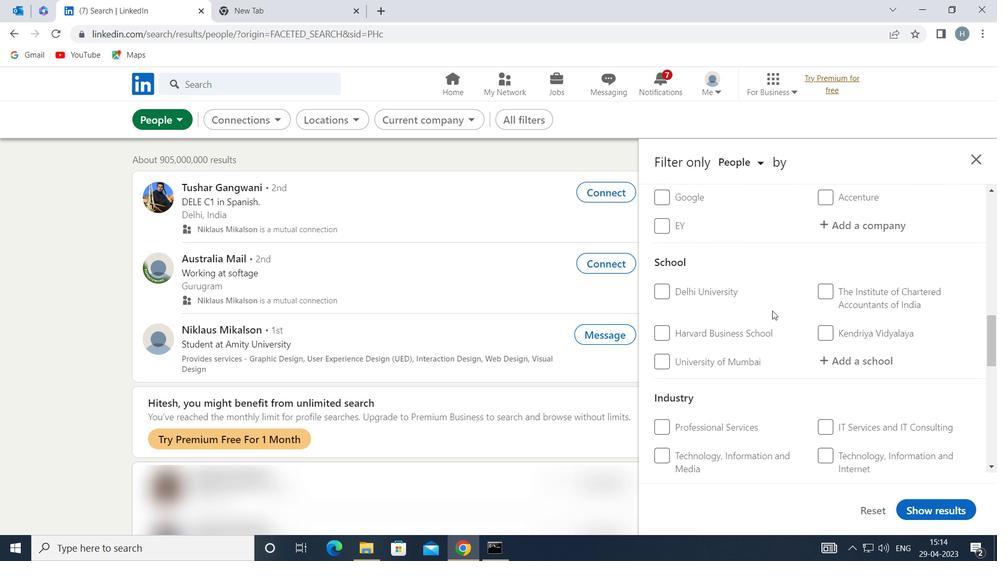 
Action: Mouse scrolled (772, 311) with delta (0, 0)
Screenshot: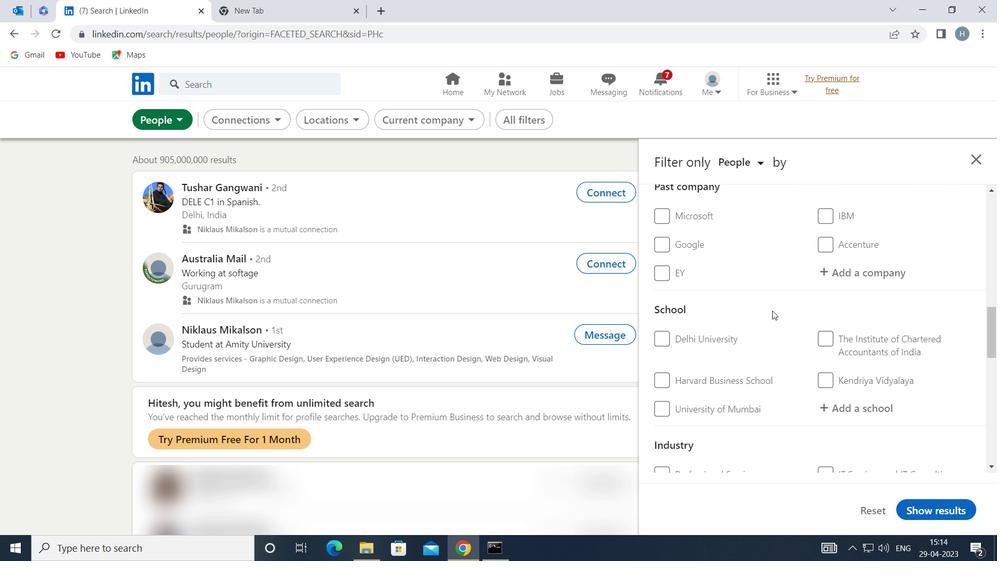 
Action: Mouse scrolled (772, 311) with delta (0, 0)
Screenshot: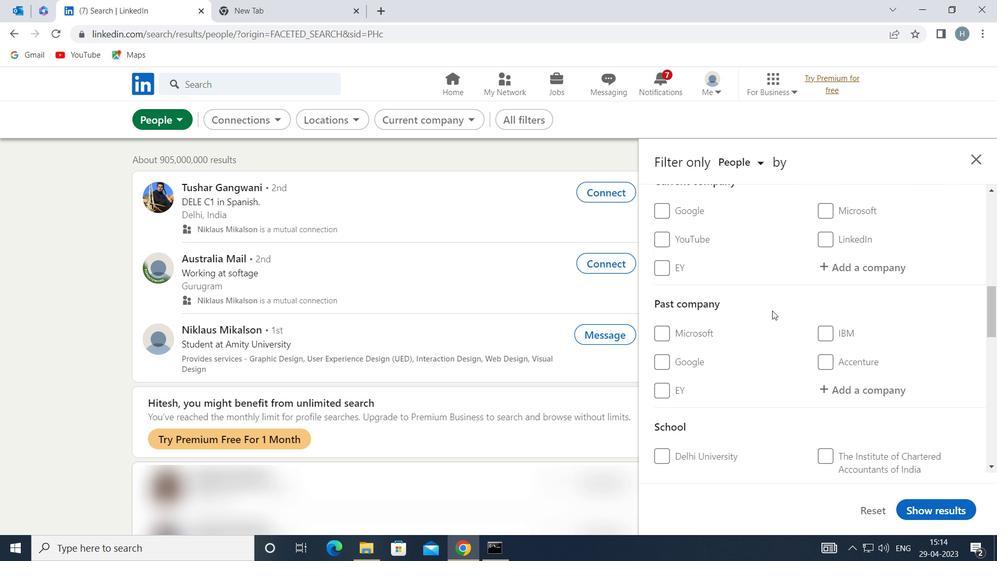
Action: Mouse moved to (854, 330)
Screenshot: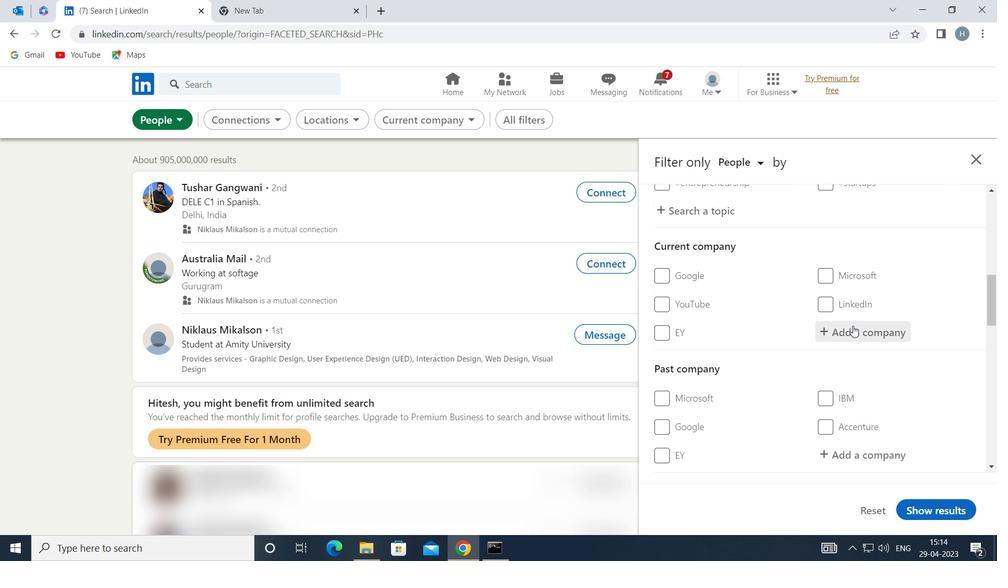 
Action: Mouse pressed left at (854, 330)
Screenshot: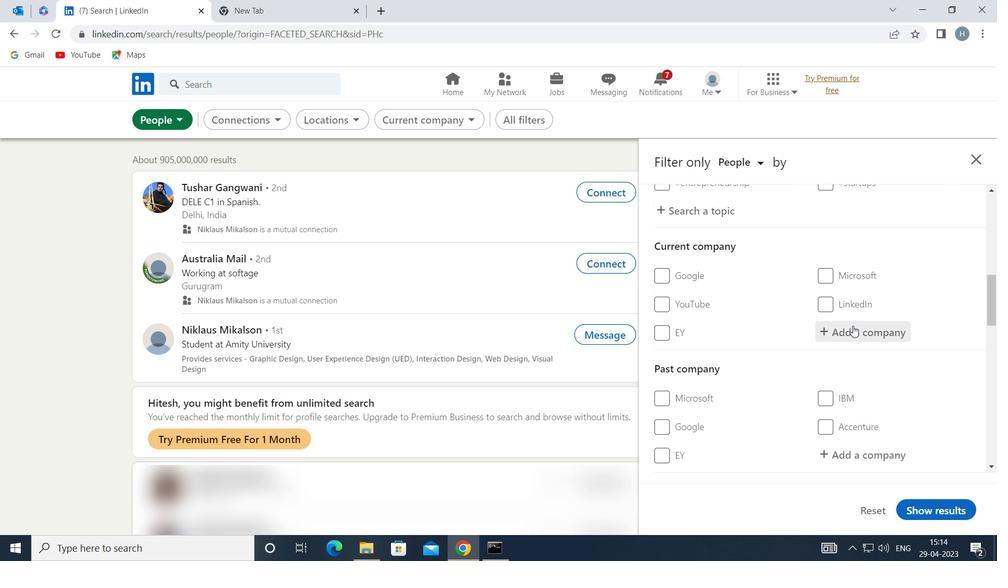 
Action: Key pressed <Key.shift>JABONG<Key.space><Key.shift>WITH
Screenshot: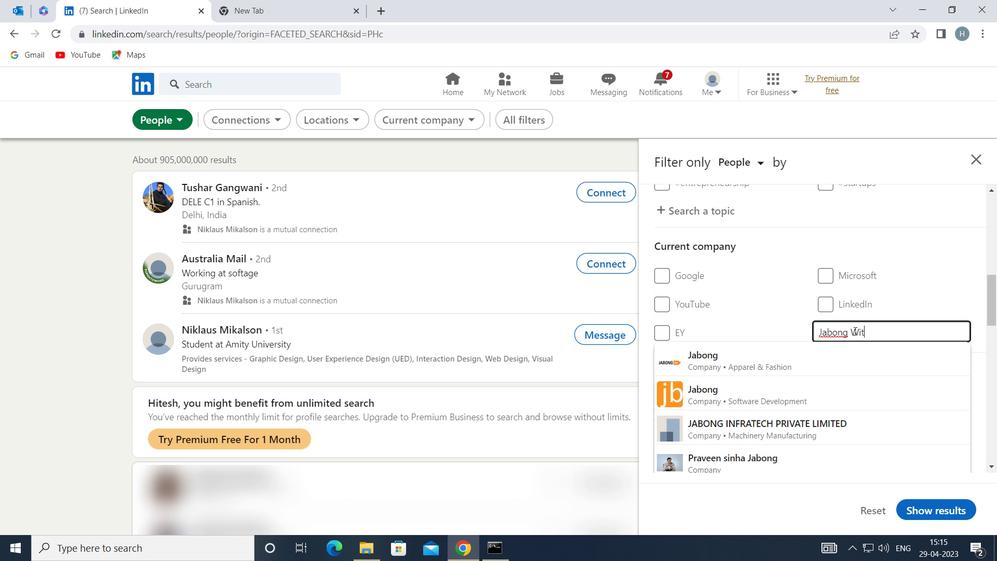 
Action: Mouse moved to (854, 332)
Screenshot: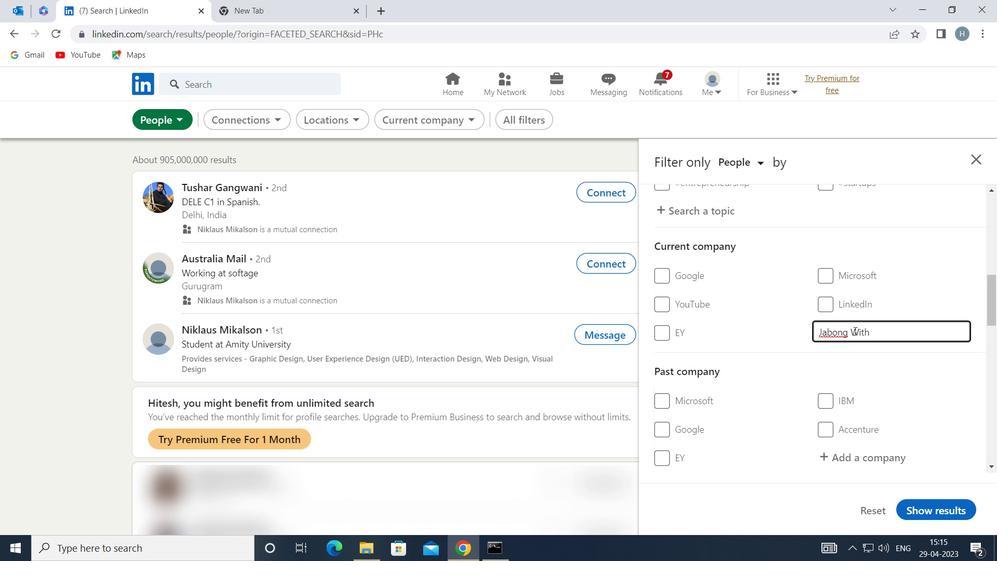 
Action: Key pressed <Key.backspace><Key.backspace><Key.backspace><Key.backspace>
Screenshot: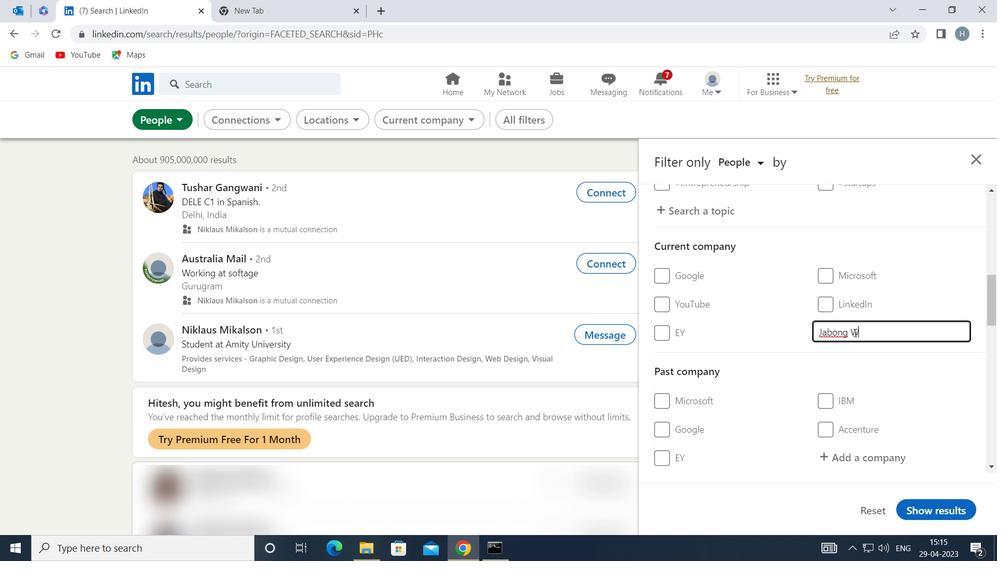 
Action: Mouse moved to (829, 338)
Screenshot: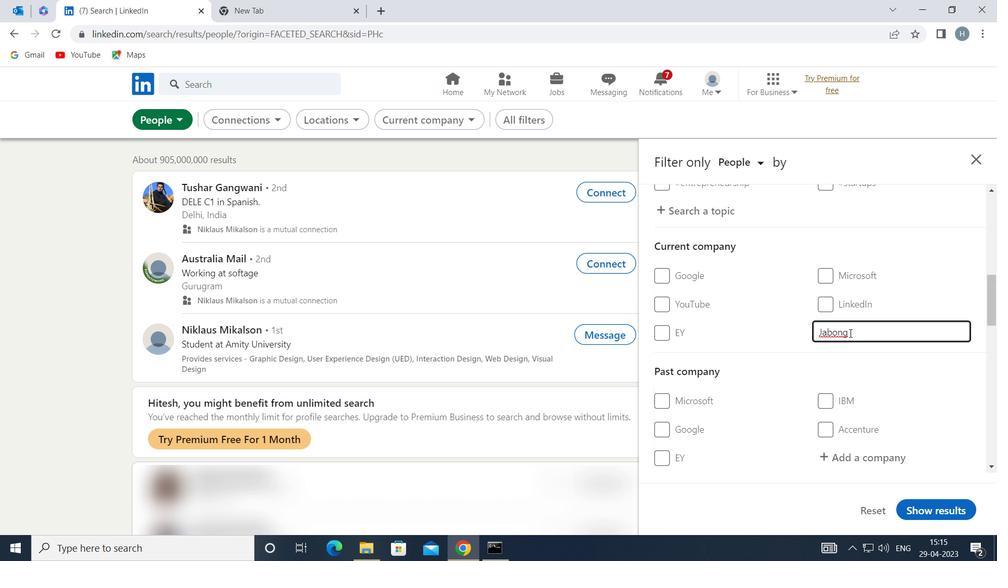 
Action: Key pressed <Key.backspace>
Screenshot: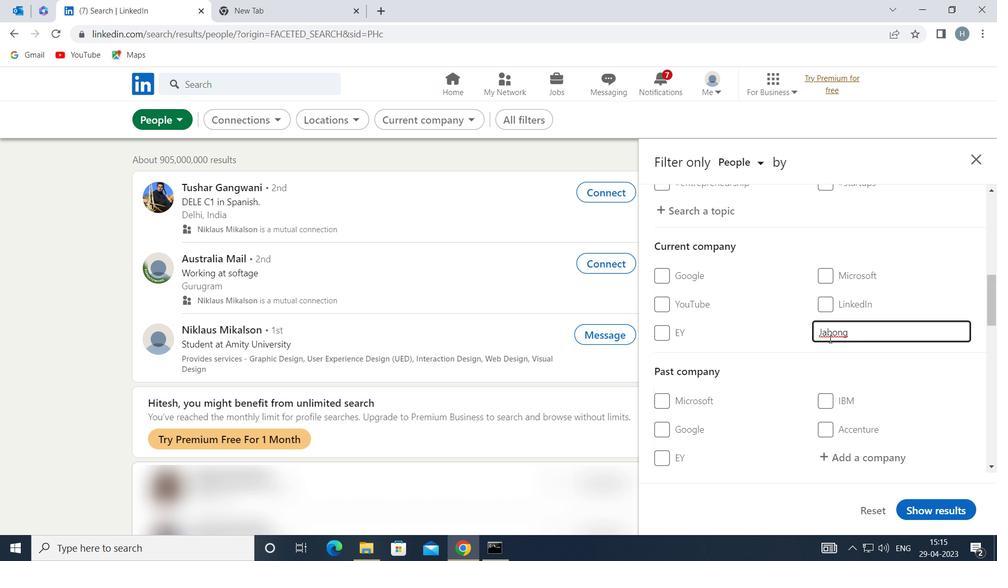 
Action: Mouse moved to (800, 355)
Screenshot: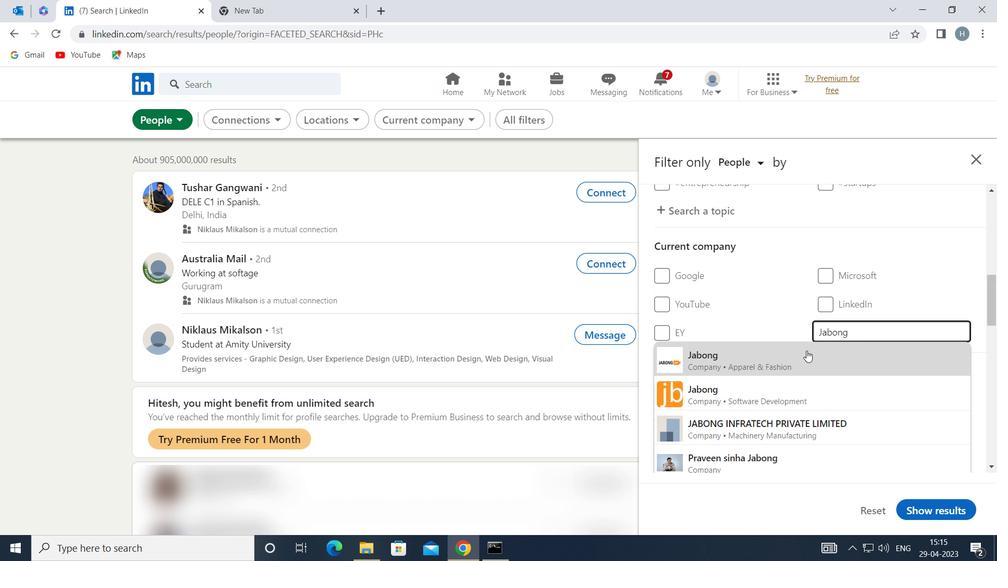 
Action: Mouse pressed left at (800, 355)
Screenshot: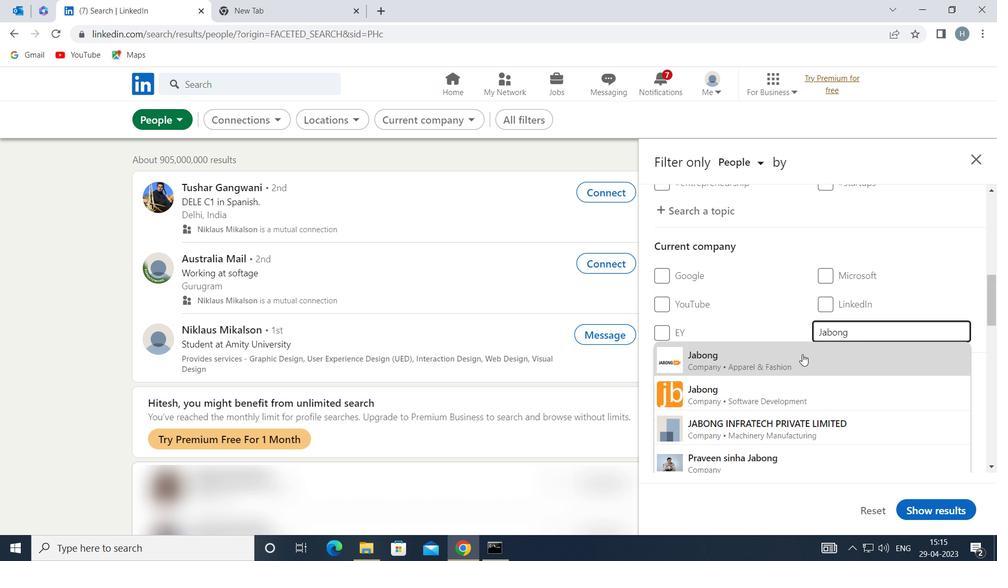 
Action: Mouse scrolled (800, 355) with delta (0, 0)
Screenshot: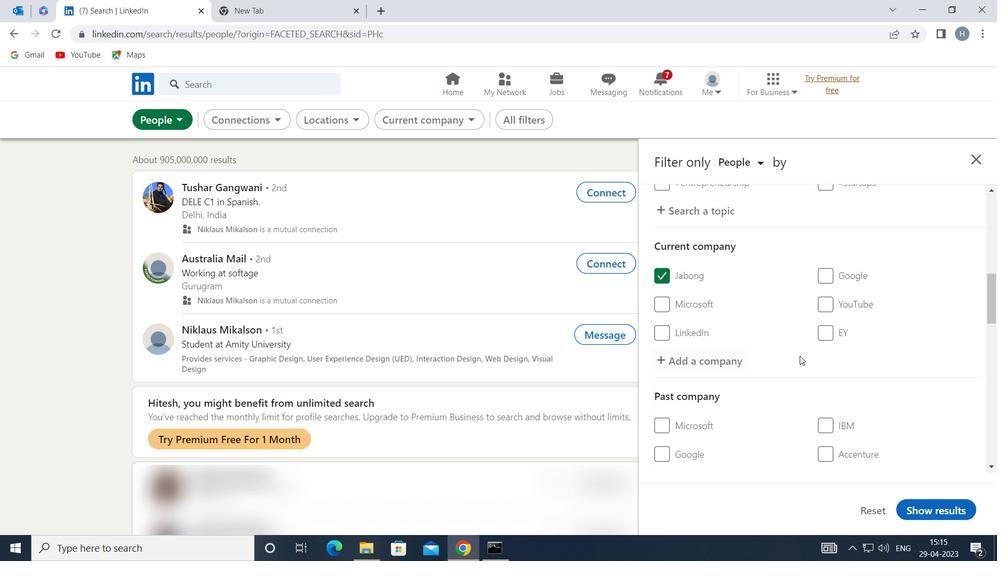 
Action: Mouse scrolled (800, 355) with delta (0, 0)
Screenshot: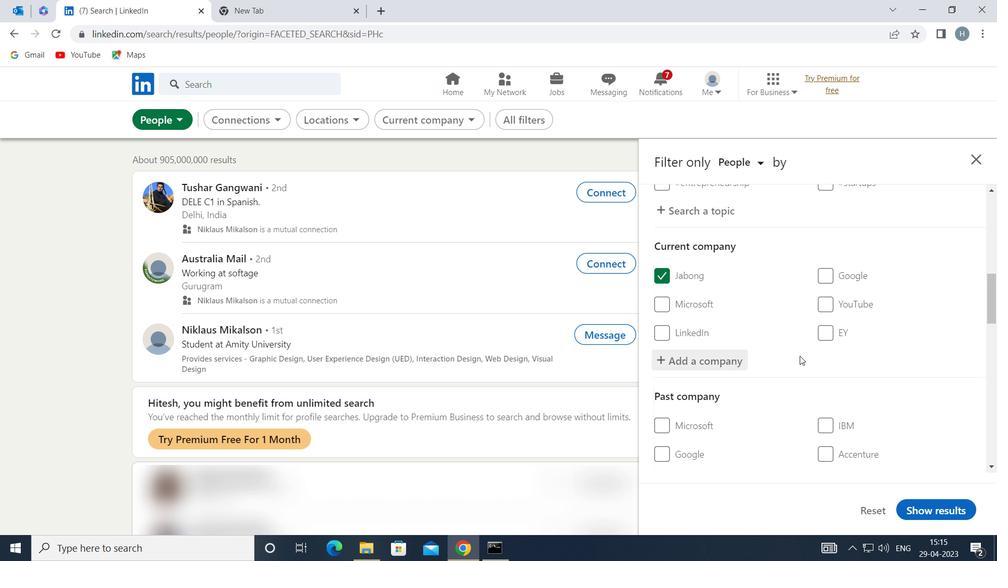 
Action: Mouse moved to (785, 337)
Screenshot: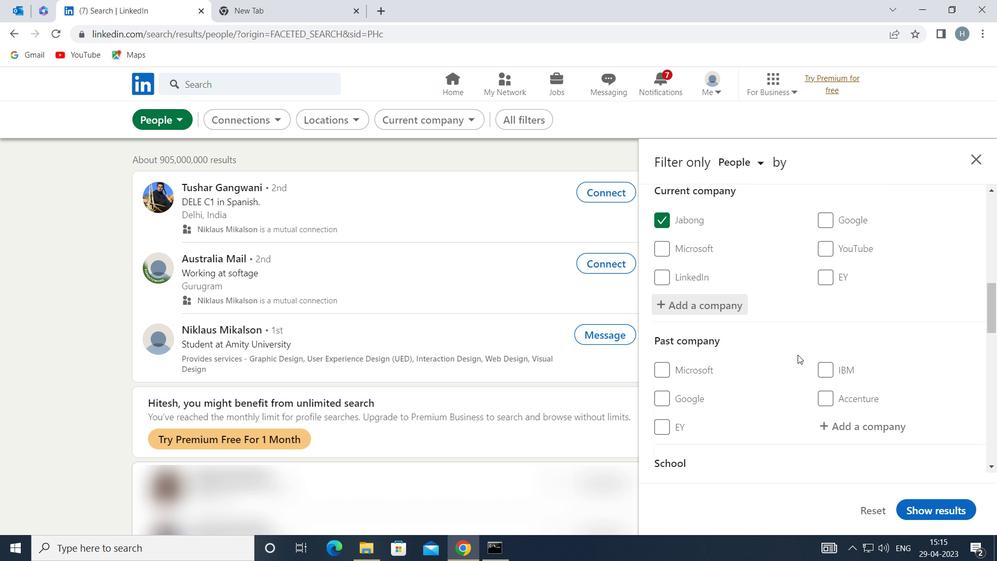 
Action: Mouse scrolled (785, 337) with delta (0, 0)
Screenshot: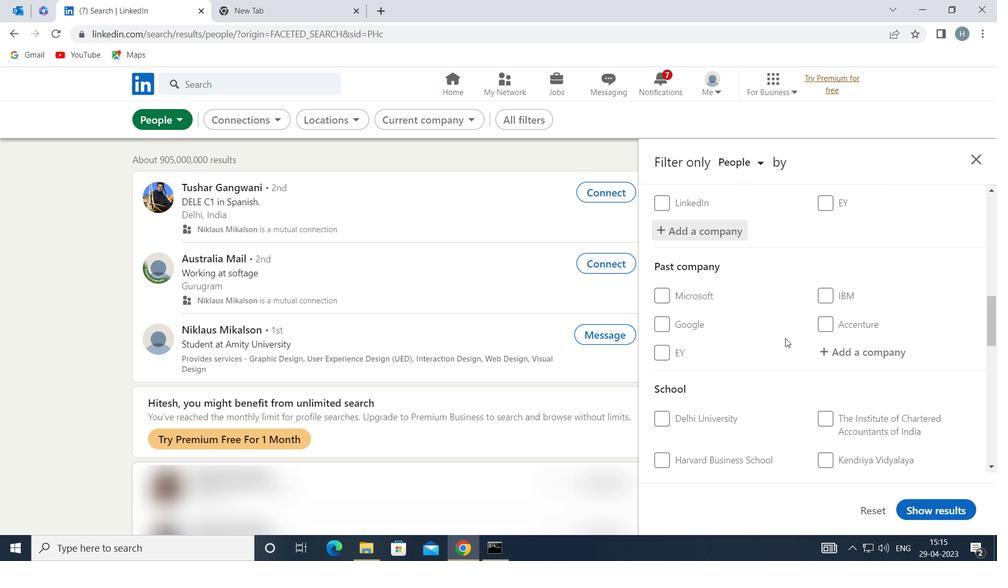 
Action: Mouse moved to (785, 337)
Screenshot: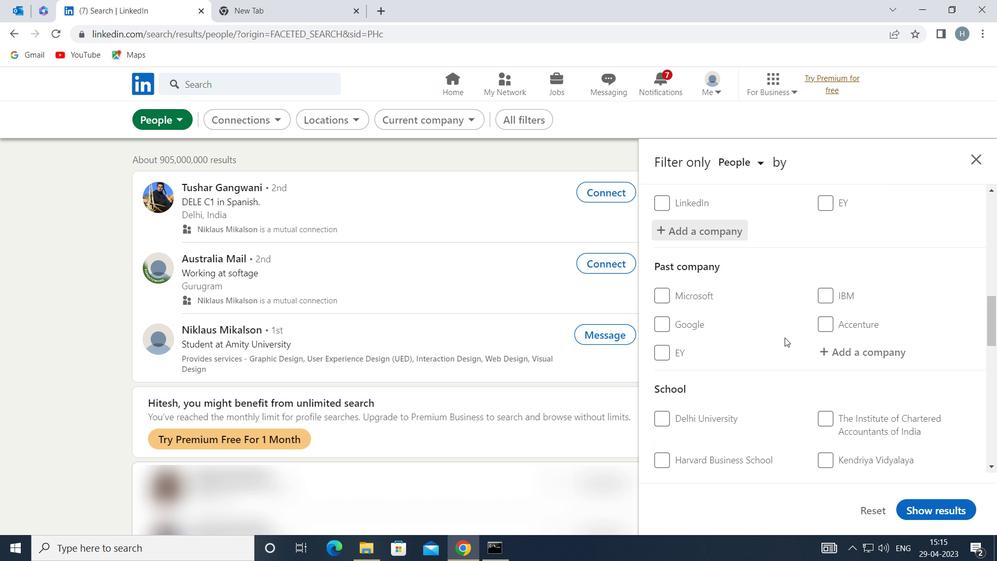 
Action: Mouse scrolled (785, 337) with delta (0, 0)
Screenshot: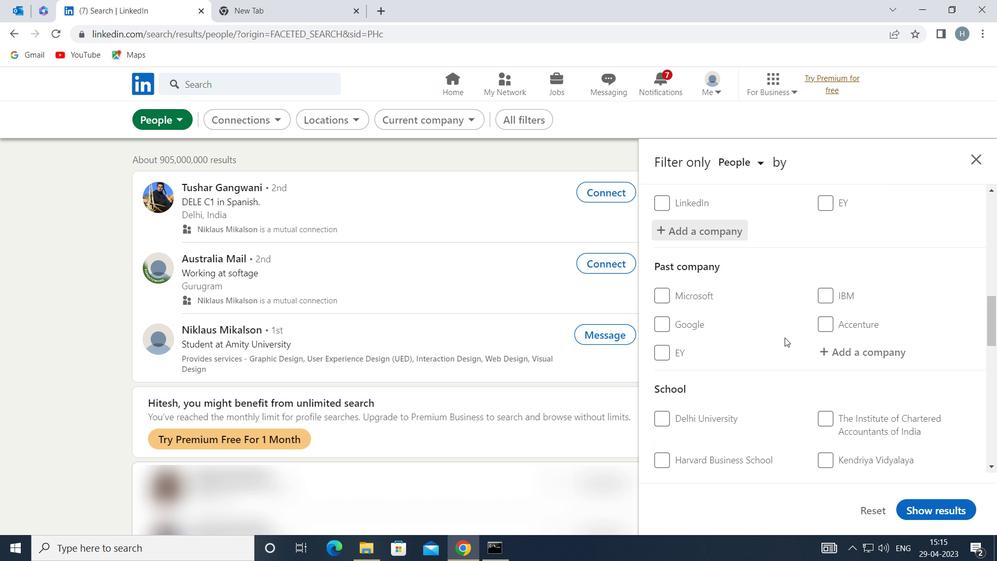 
Action: Mouse moved to (783, 337)
Screenshot: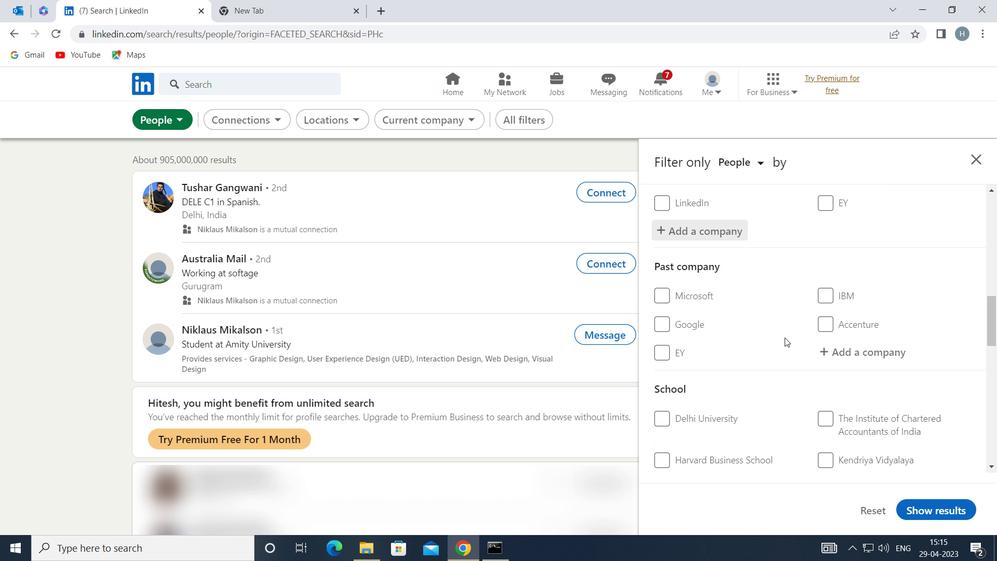 
Action: Mouse scrolled (783, 337) with delta (0, 0)
Screenshot: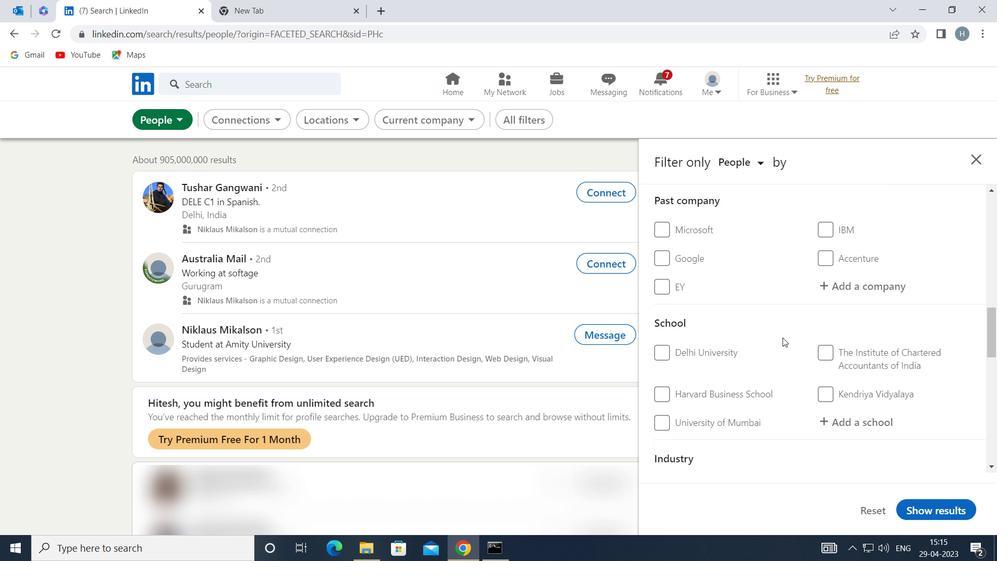 
Action: Mouse moved to (864, 293)
Screenshot: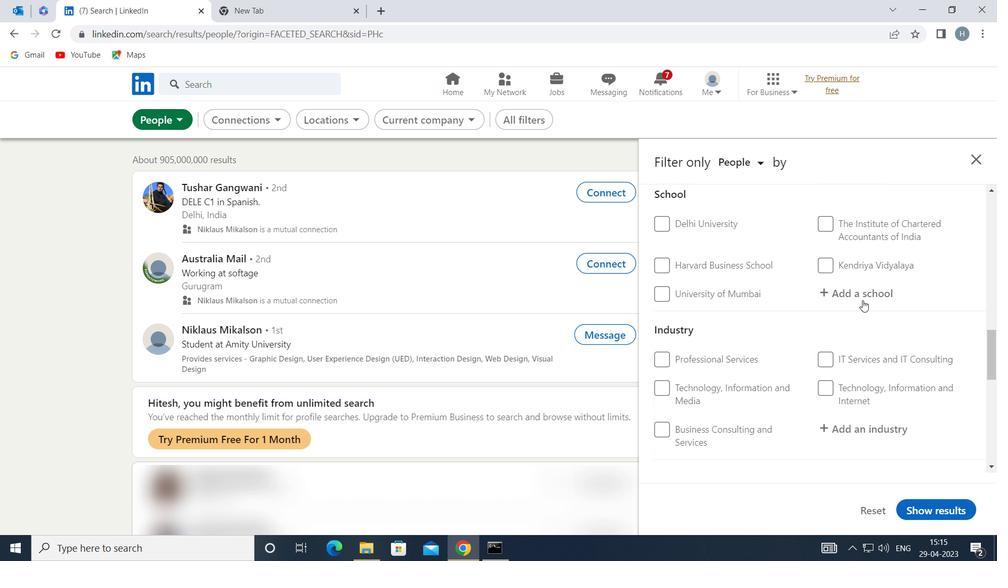 
Action: Mouse pressed left at (864, 293)
Screenshot: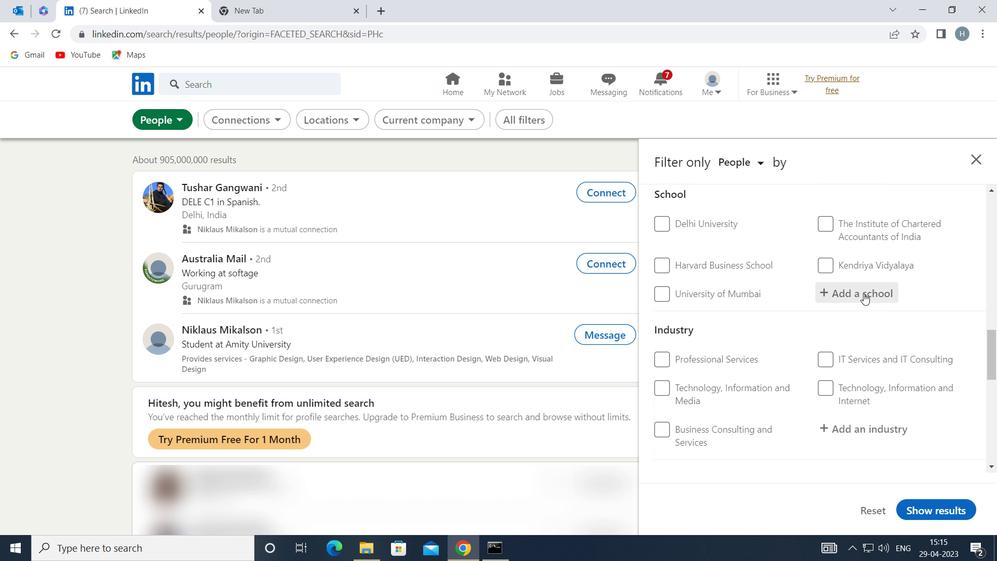 
Action: Key pressed <Key.shift>MALLA<Key.space><Key.shift>REDDY<Key.space>
Screenshot: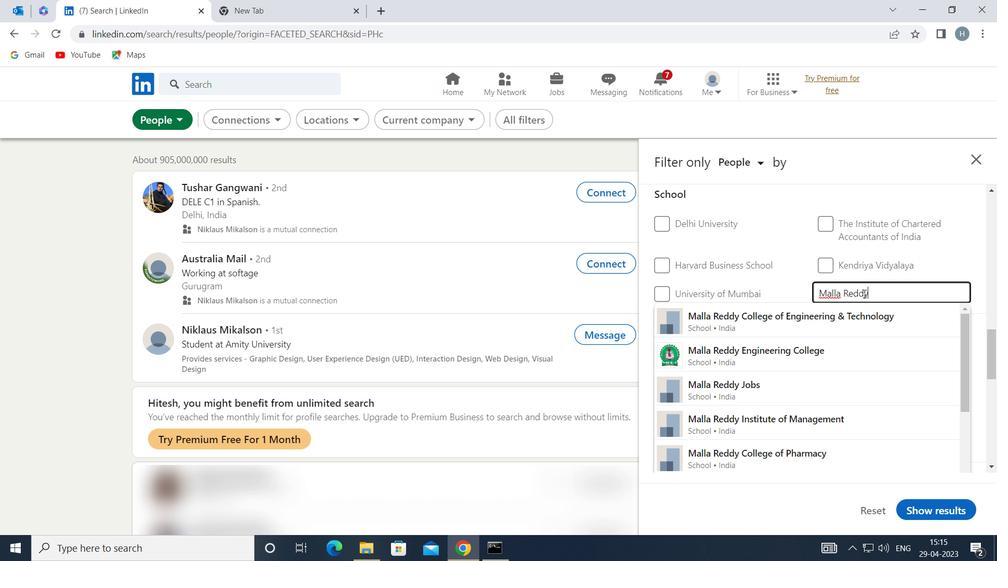 
Action: Mouse moved to (823, 348)
Screenshot: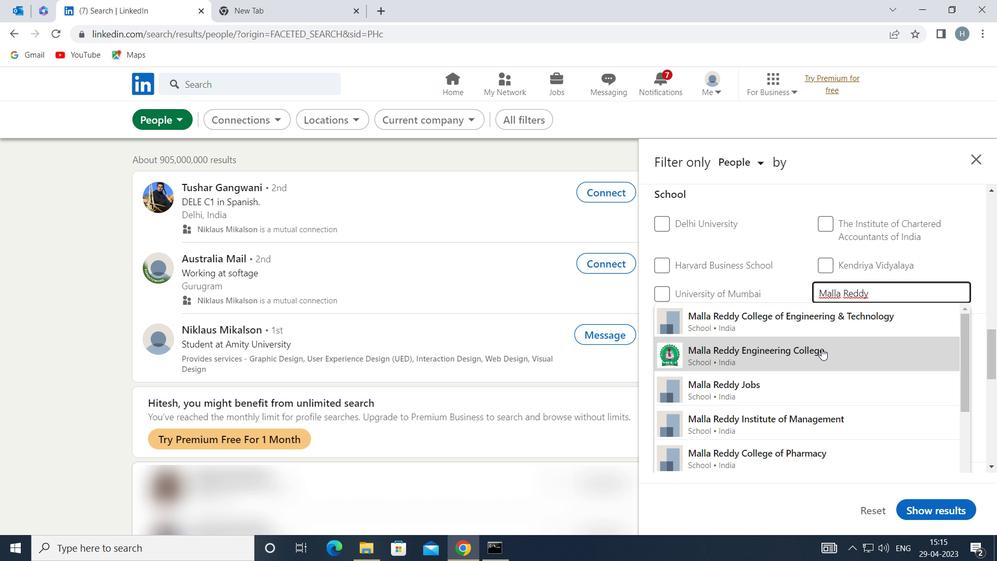 
Action: Mouse pressed left at (823, 348)
Screenshot: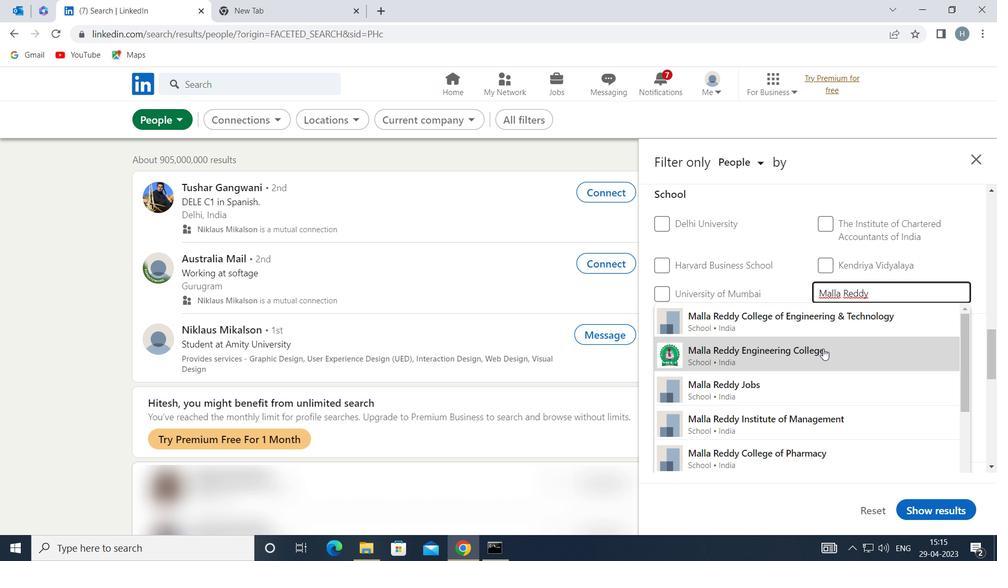 
Action: Mouse moved to (817, 337)
Screenshot: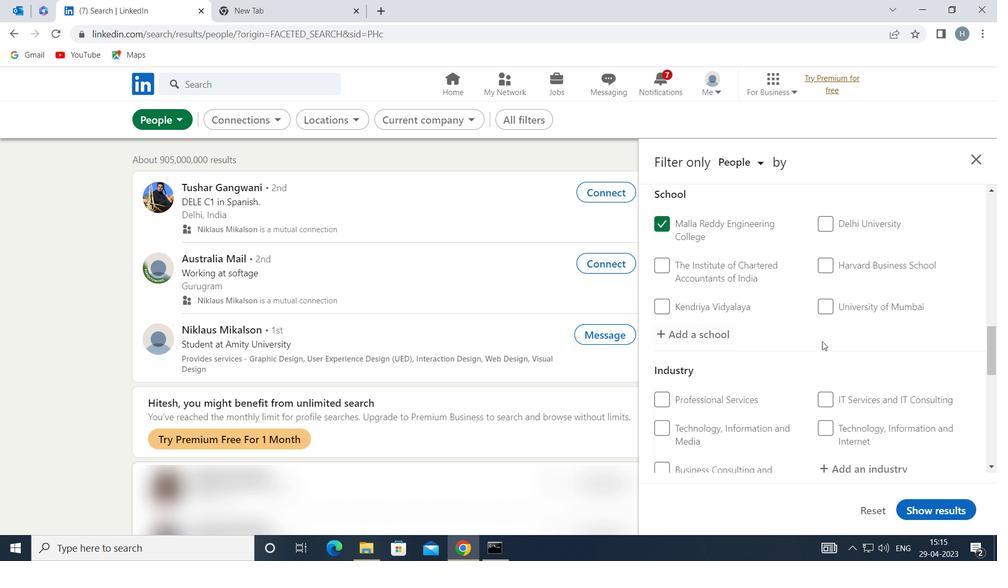 
Action: Mouse scrolled (817, 337) with delta (0, 0)
Screenshot: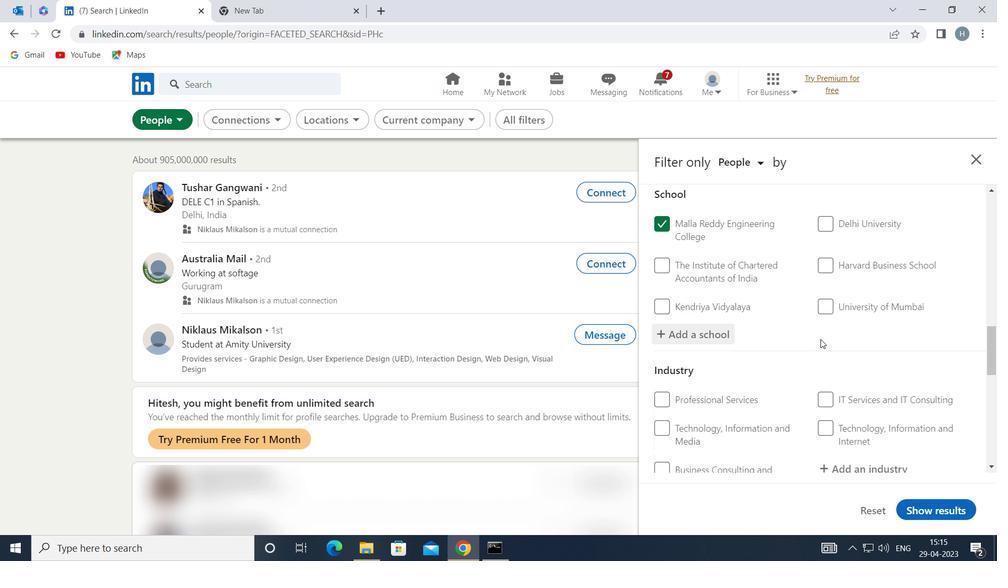 
Action: Mouse scrolled (817, 337) with delta (0, 0)
Screenshot: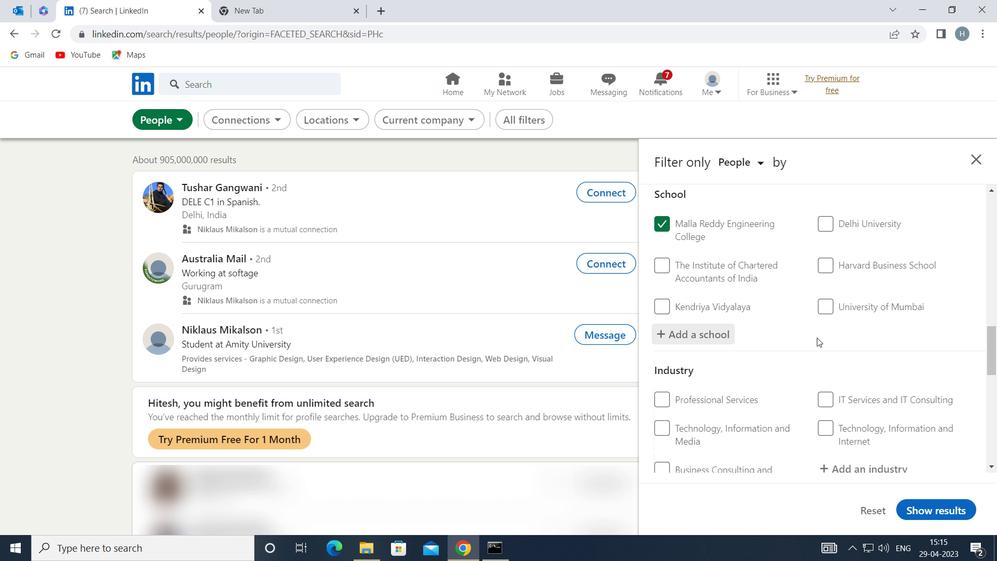 
Action: Mouse scrolled (817, 337) with delta (0, 0)
Screenshot: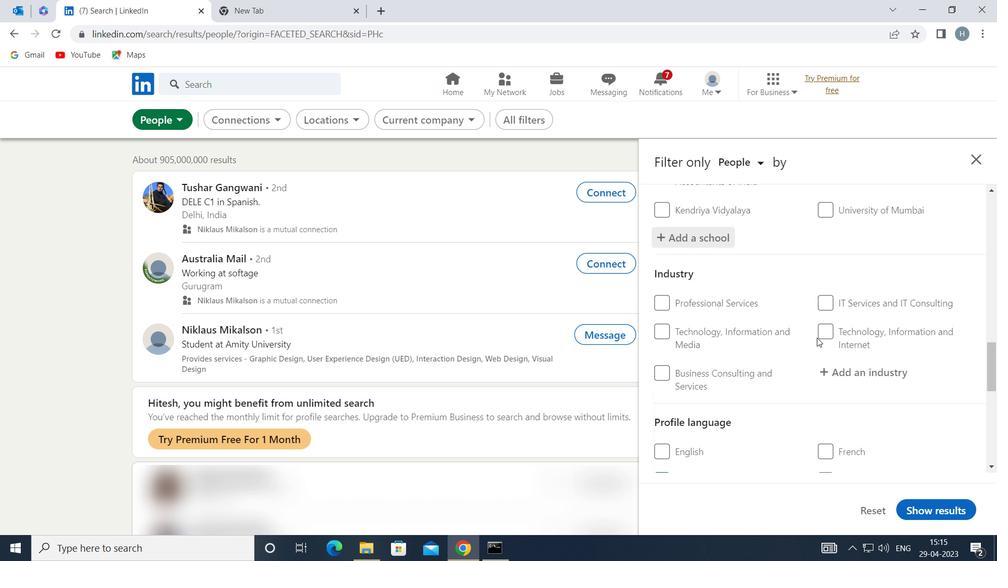 
Action: Mouse moved to (862, 273)
Screenshot: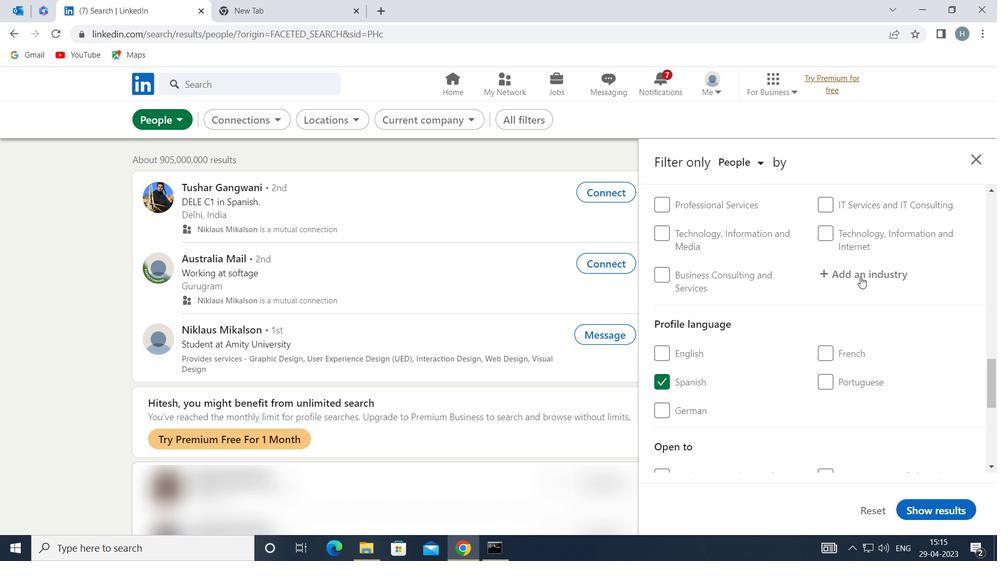 
Action: Mouse pressed left at (862, 273)
Screenshot: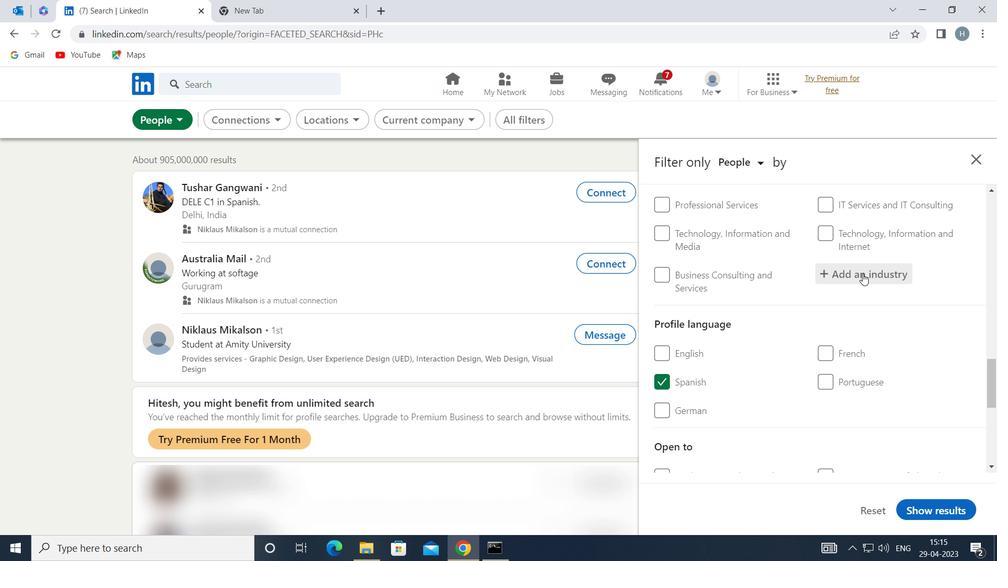 
Action: Mouse moved to (860, 262)
Screenshot: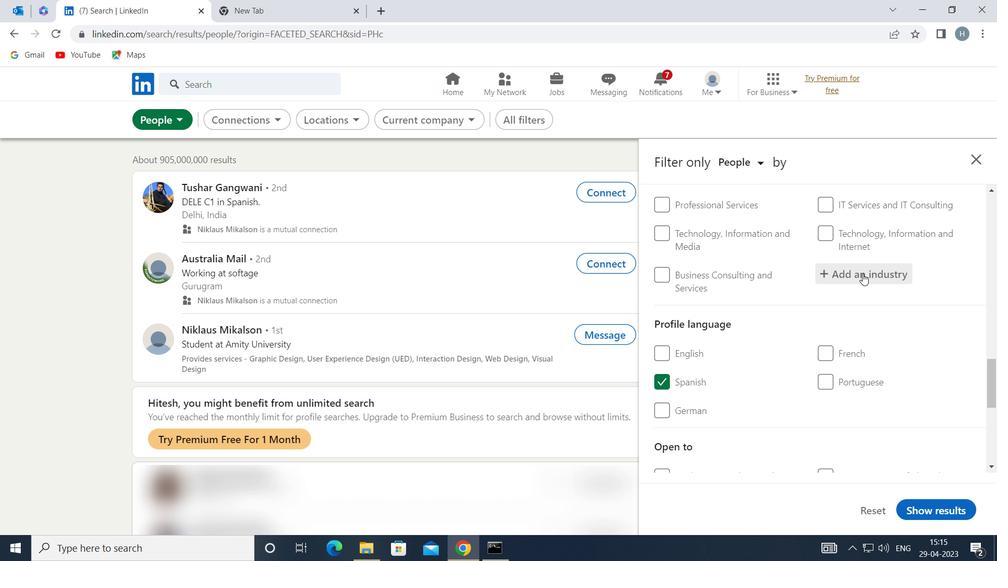 
Action: Key pressed <Key.shift>EDUCAA<Key.backspace>TIO
Screenshot: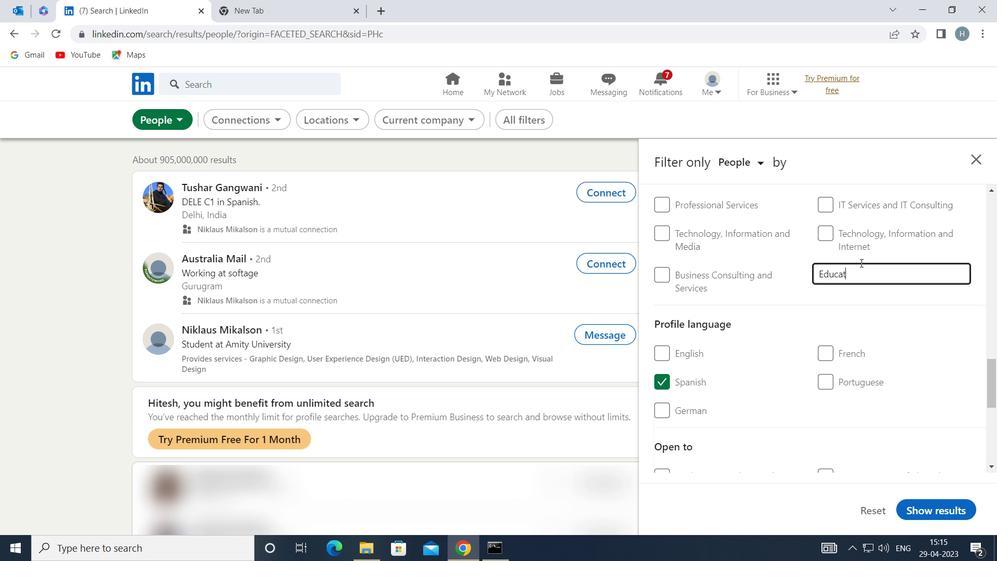 
Action: Mouse moved to (819, 312)
Screenshot: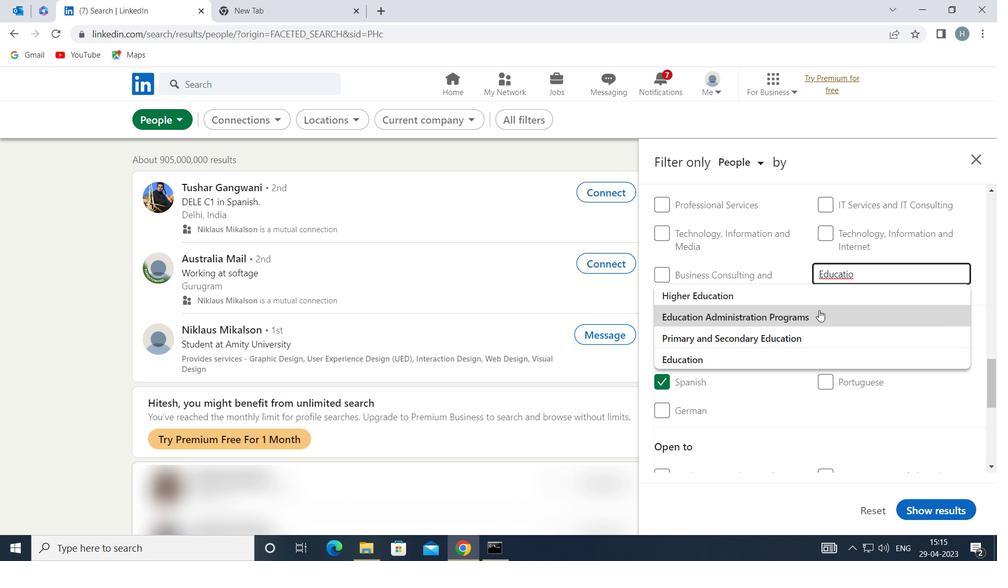 
Action: Mouse pressed left at (819, 312)
Screenshot: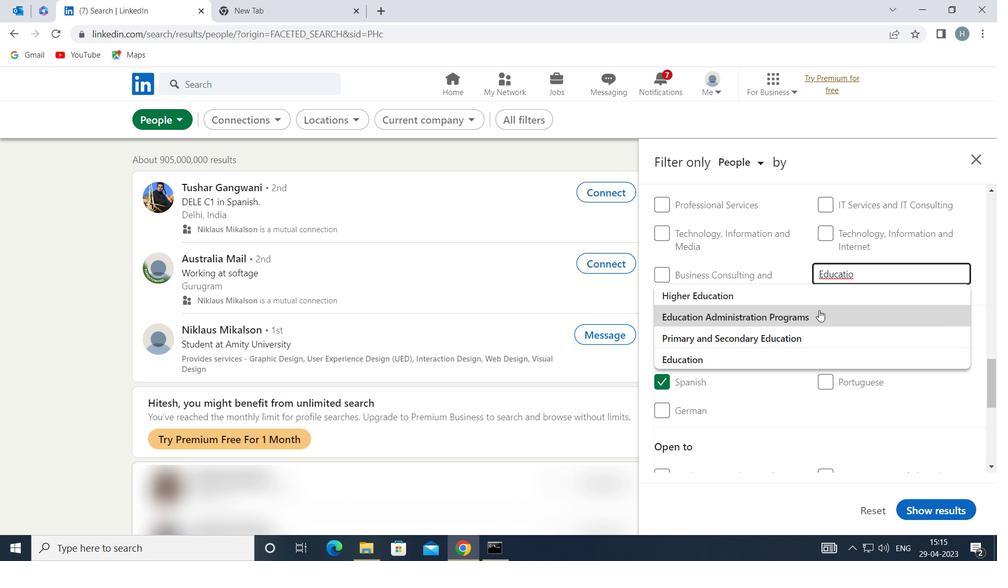 
Action: Mouse moved to (815, 306)
Screenshot: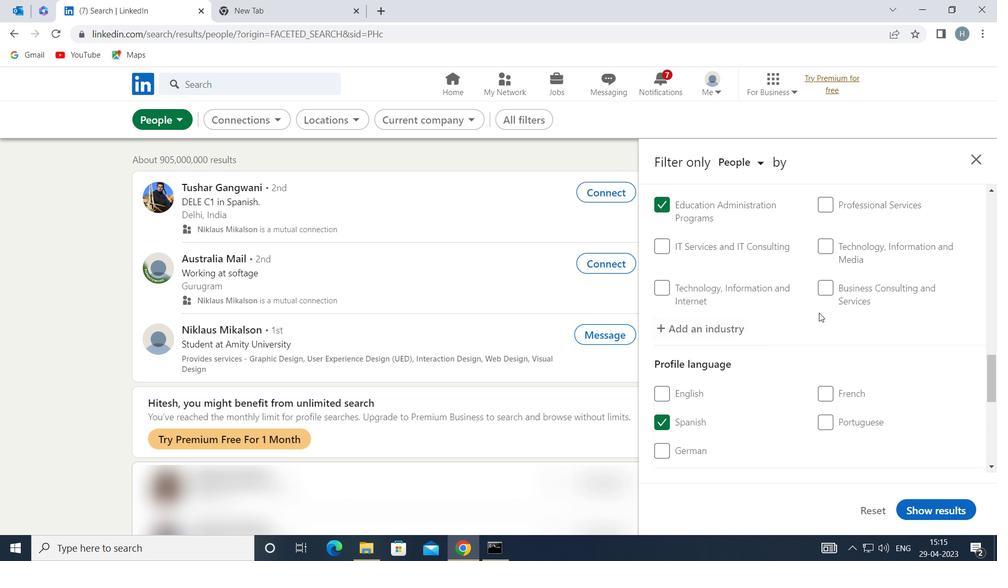 
Action: Mouse scrolled (815, 305) with delta (0, 0)
Screenshot: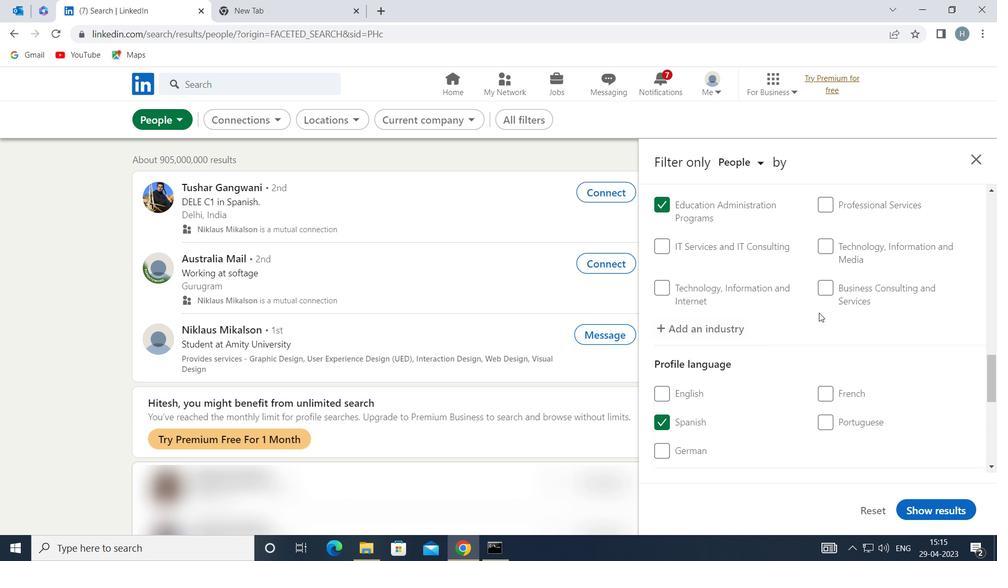 
Action: Mouse scrolled (815, 305) with delta (0, 0)
Screenshot: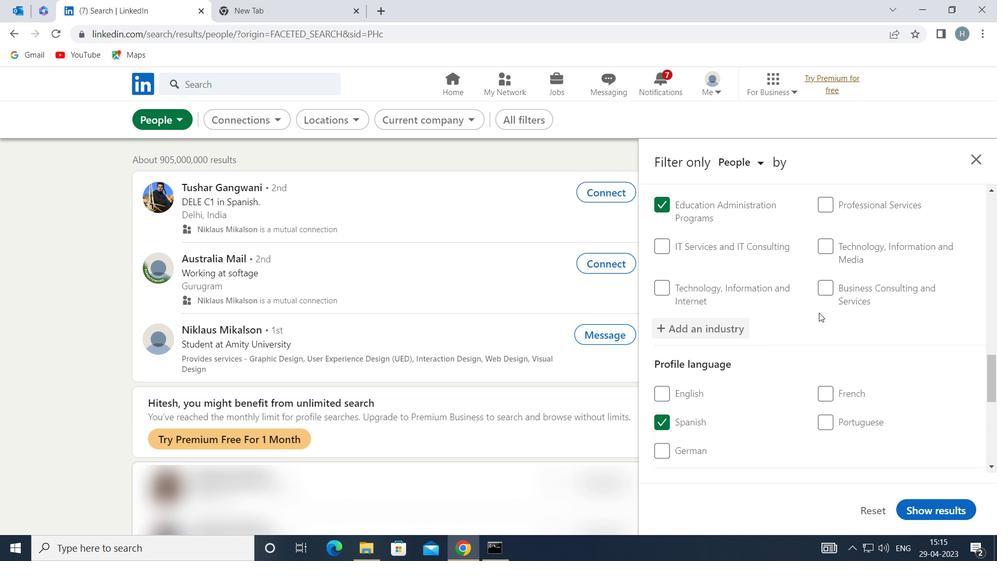 
Action: Mouse scrolled (815, 305) with delta (0, 0)
Screenshot: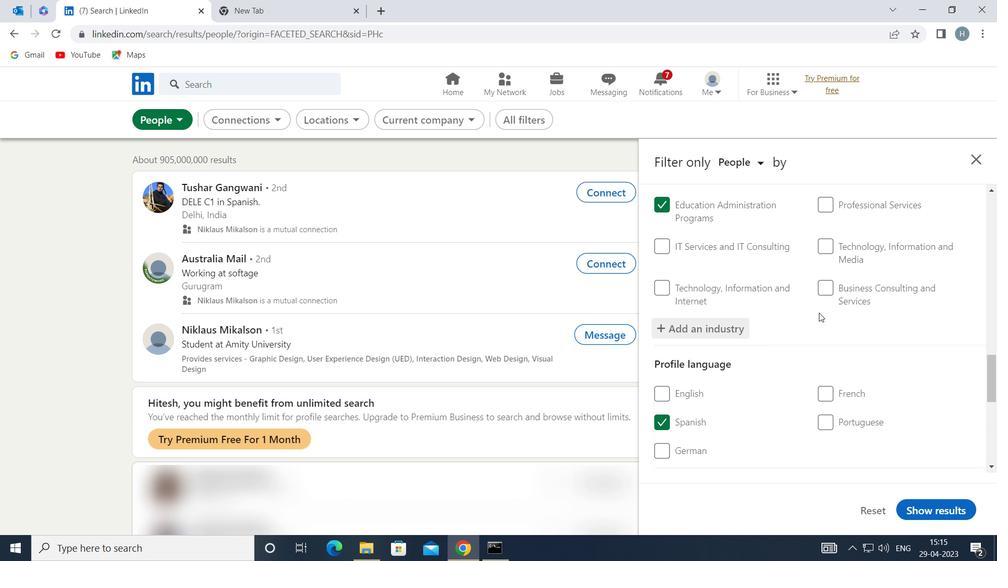 
Action: Mouse moved to (816, 301)
Screenshot: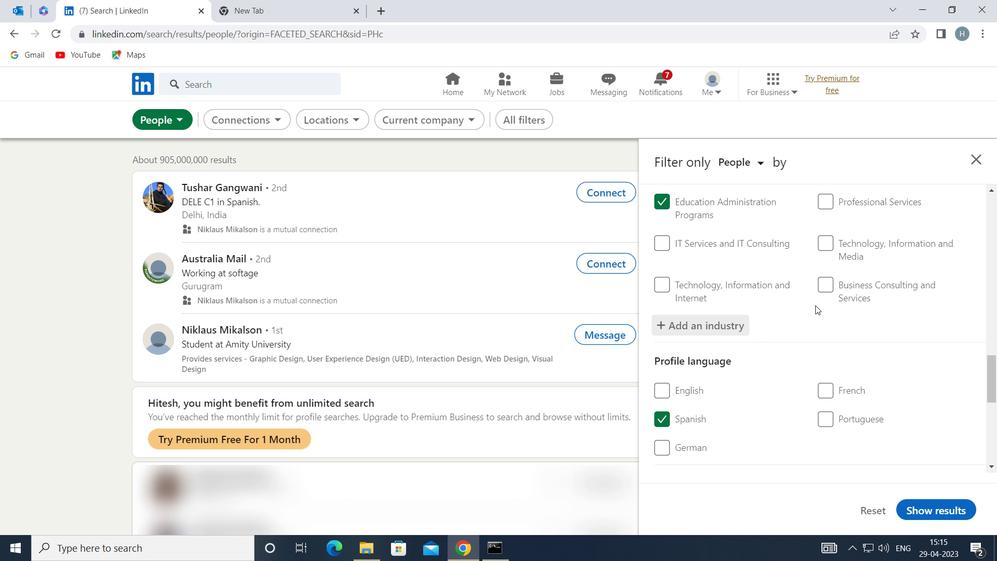 
Action: Mouse scrolled (816, 300) with delta (0, 0)
Screenshot: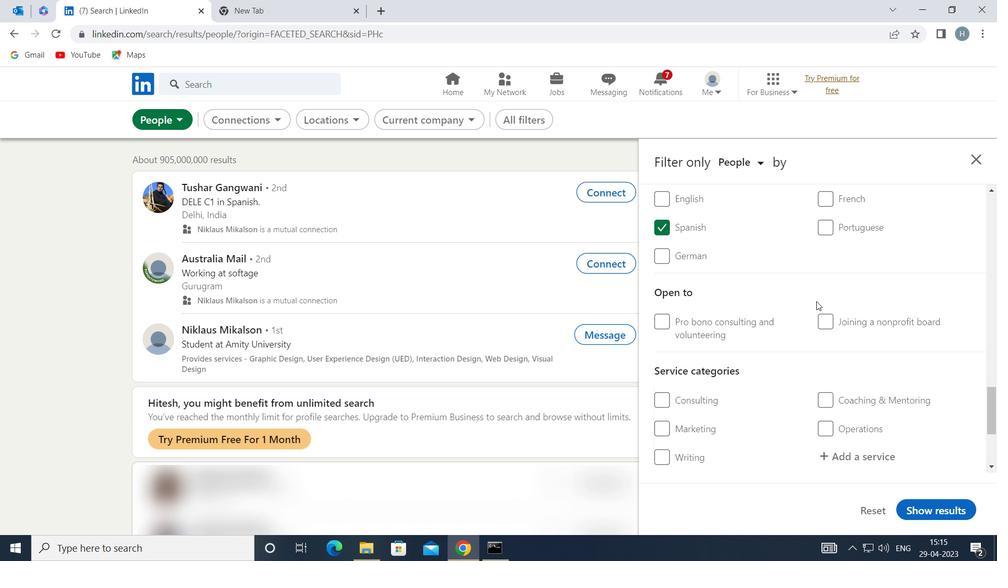 
Action: Mouse scrolled (816, 300) with delta (0, 0)
Screenshot: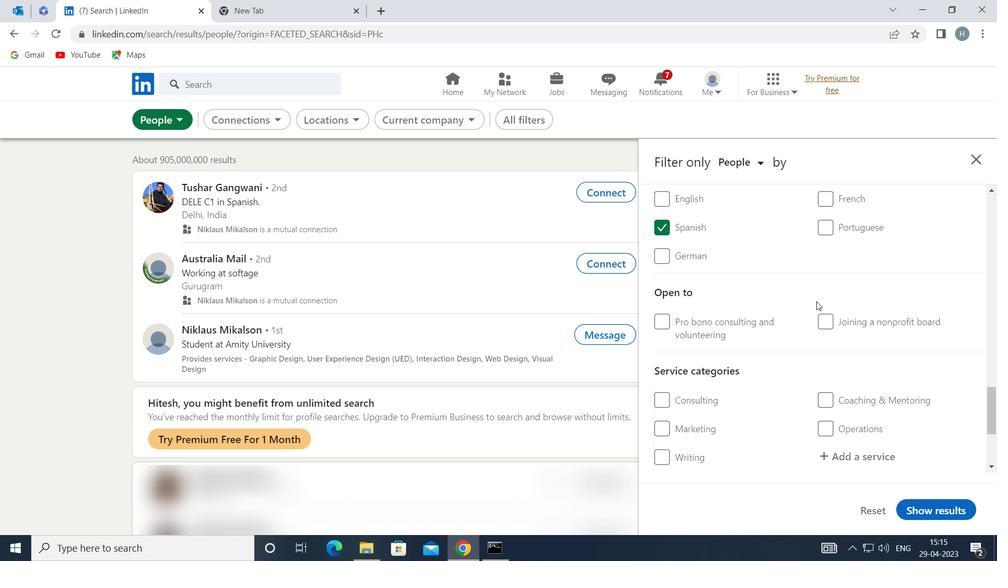 
Action: Mouse moved to (841, 323)
Screenshot: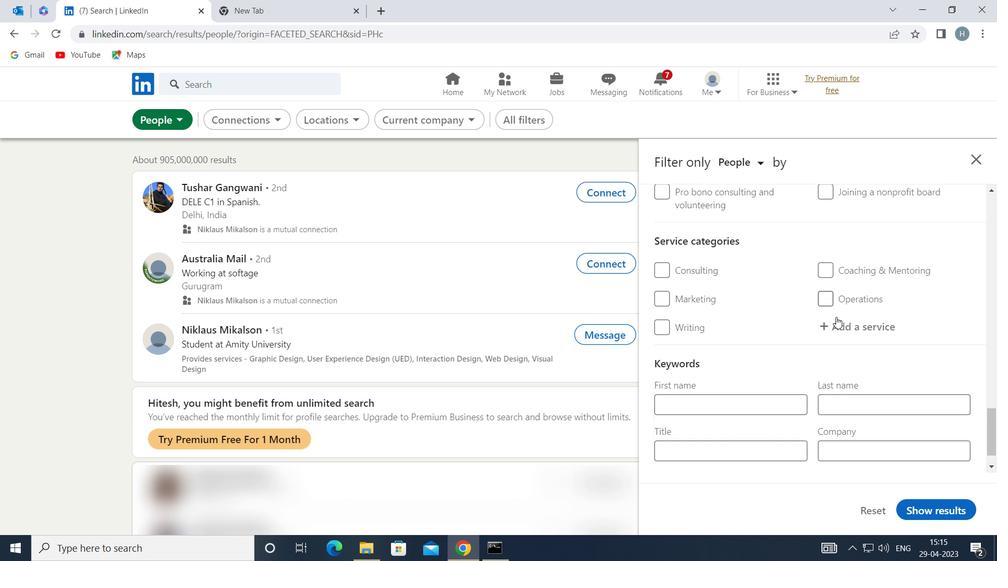 
Action: Mouse pressed left at (841, 323)
Screenshot: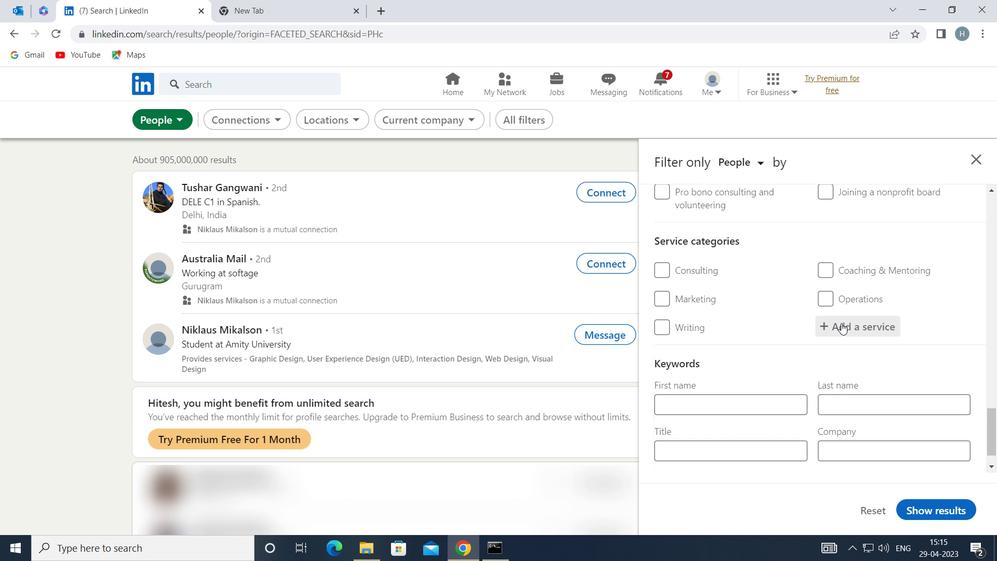 
Action: Key pressed <Key.shift>TRA
Screenshot: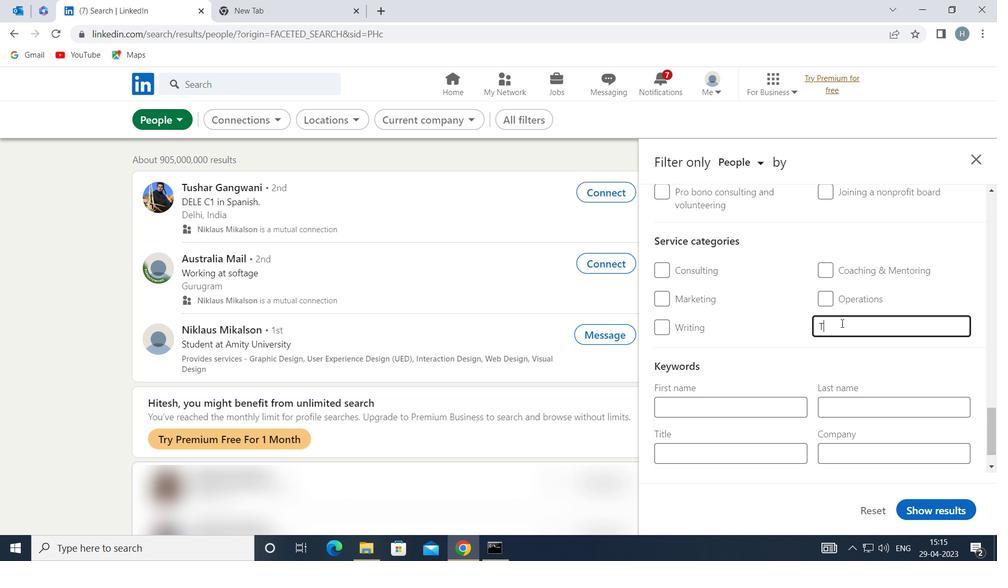 
Action: Mouse moved to (807, 354)
Screenshot: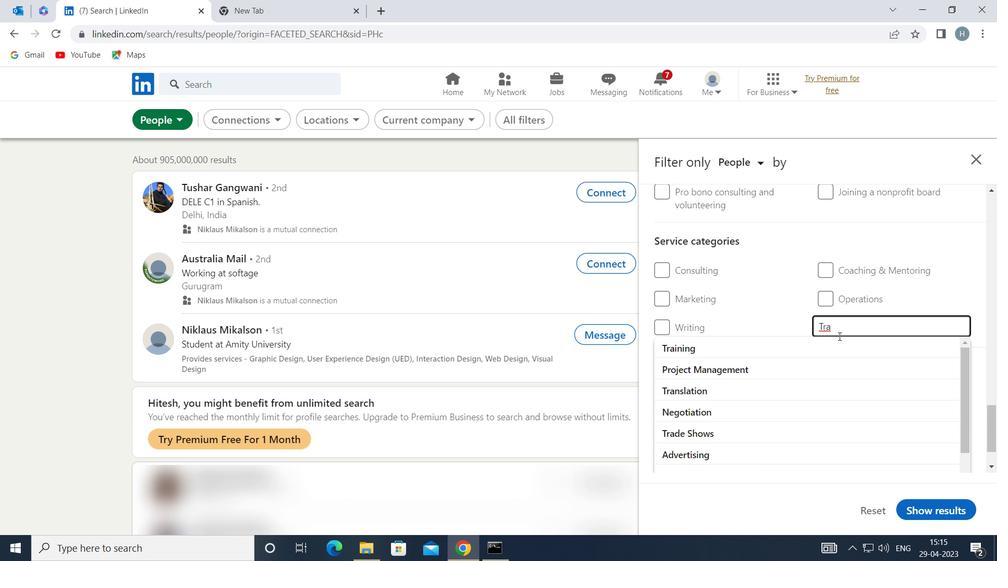 
Action: Mouse pressed left at (807, 354)
Screenshot: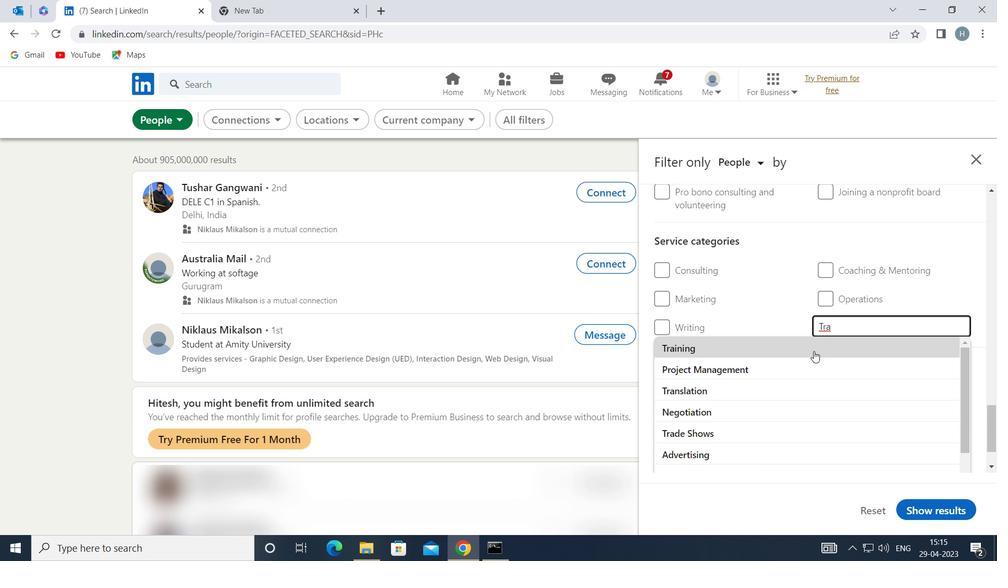 
Action: Mouse moved to (807, 354)
Screenshot: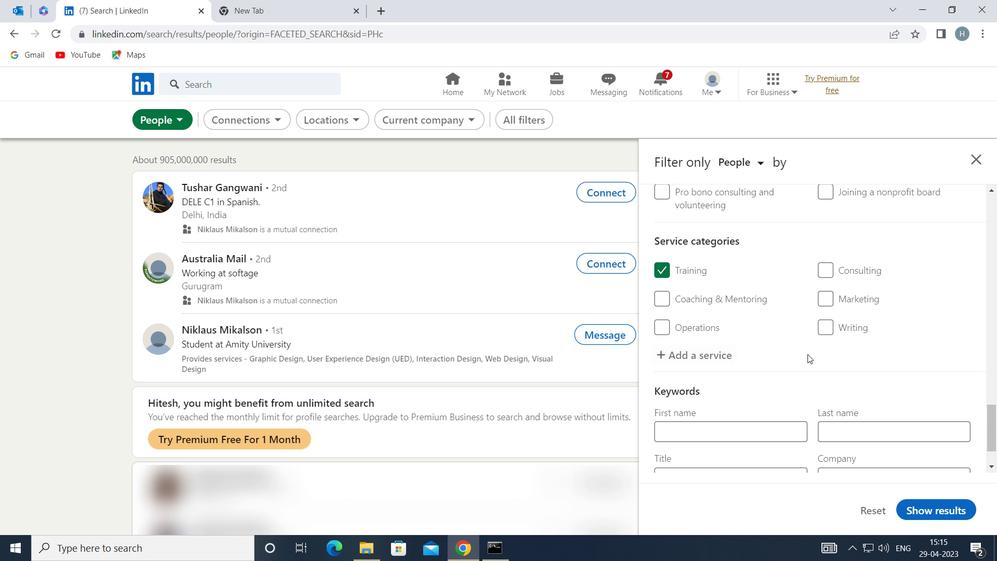 
Action: Mouse scrolled (807, 354) with delta (0, 0)
Screenshot: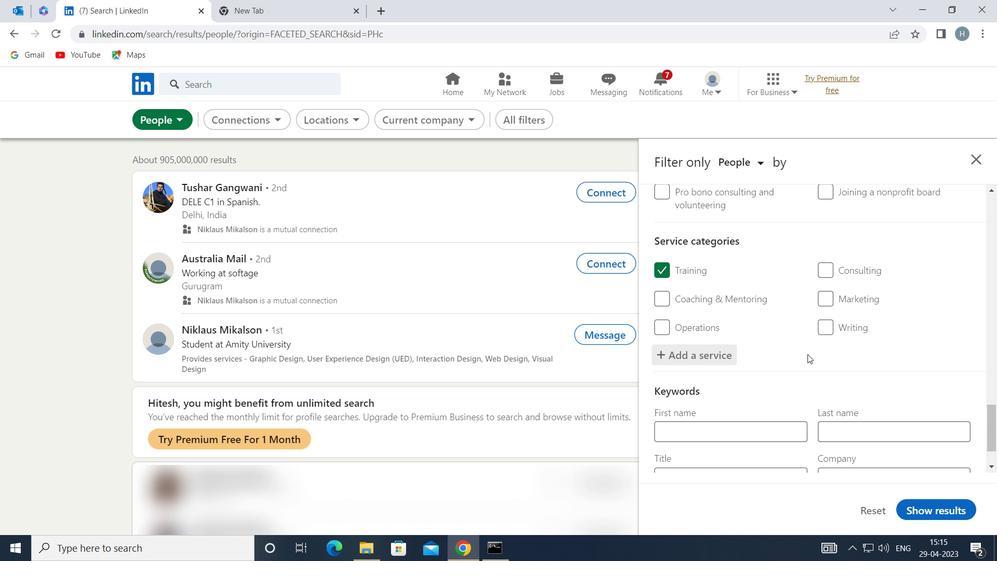 
Action: Mouse moved to (806, 354)
Screenshot: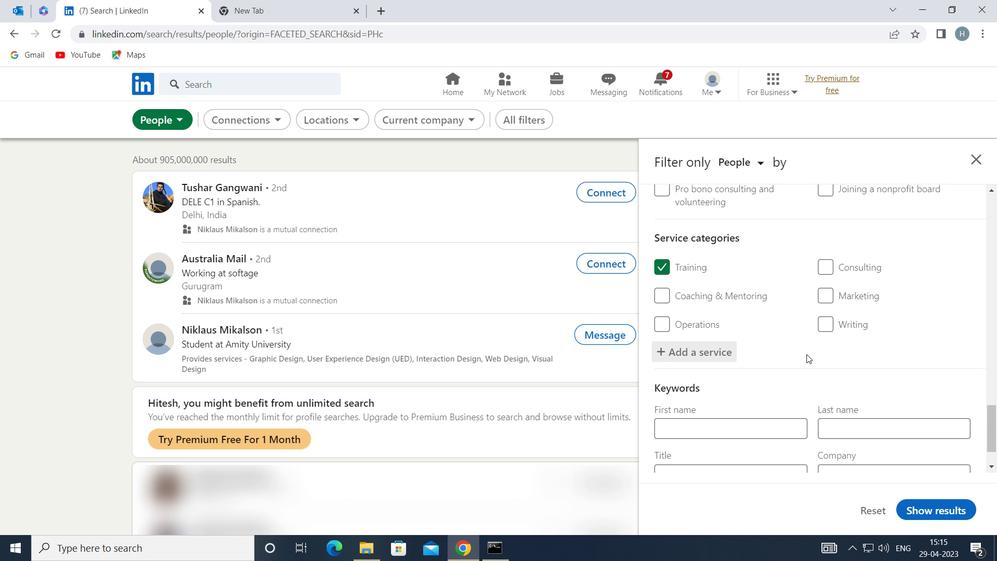 
Action: Mouse scrolled (806, 354) with delta (0, 0)
Screenshot: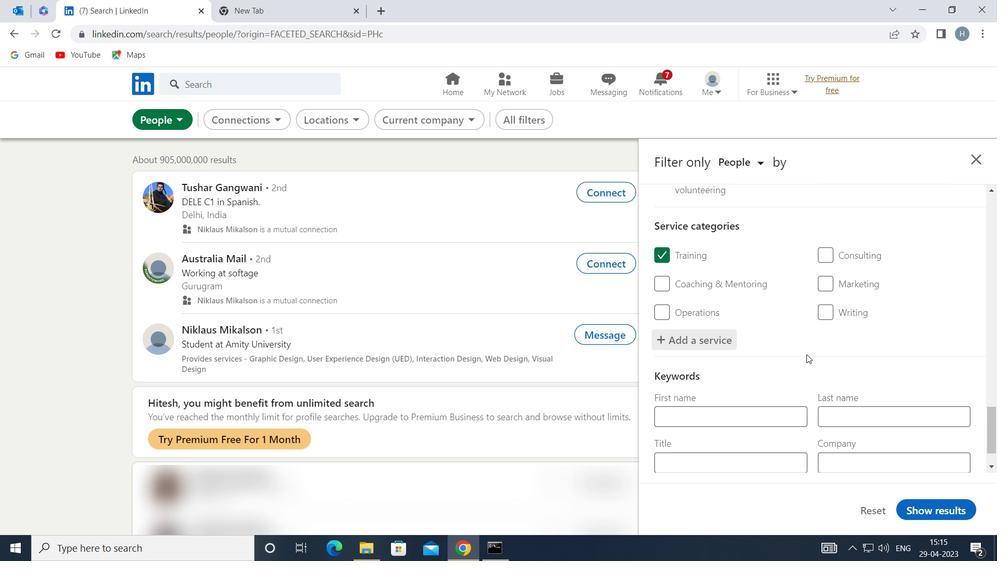 
Action: Mouse scrolled (806, 354) with delta (0, 0)
Screenshot: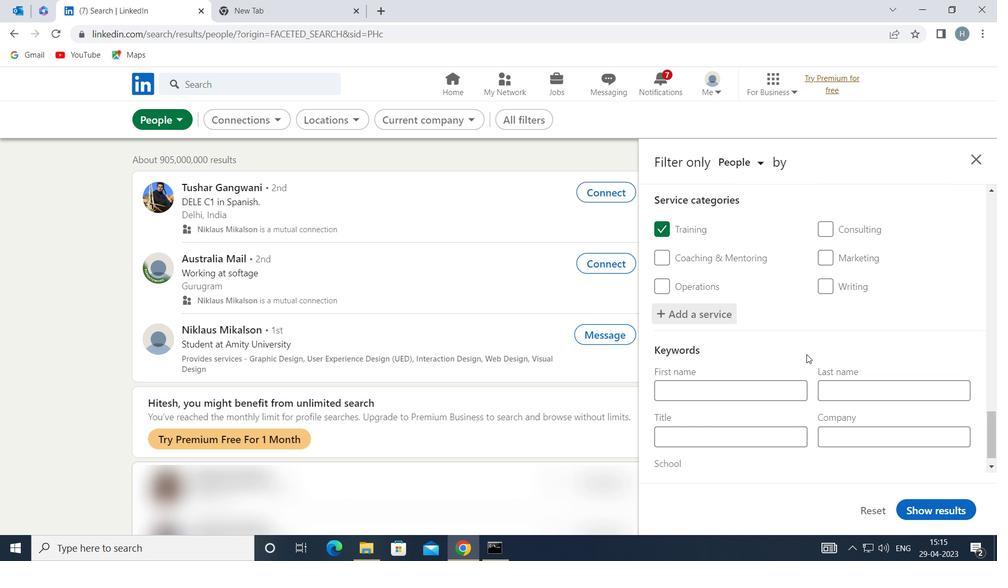 
Action: Mouse scrolled (806, 354) with delta (0, 0)
Screenshot: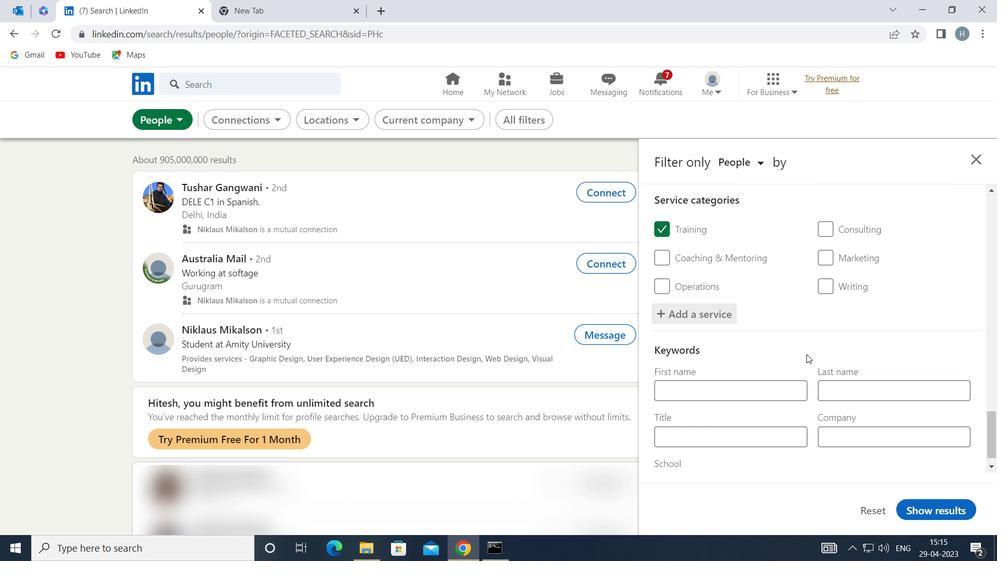 
Action: Mouse moved to (755, 416)
Screenshot: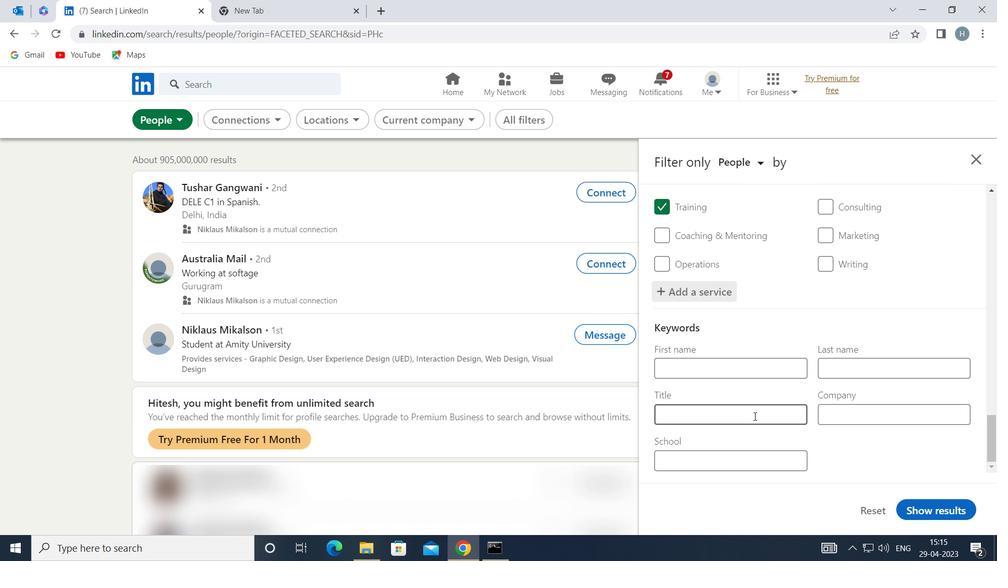
Action: Mouse pressed left at (755, 416)
Screenshot: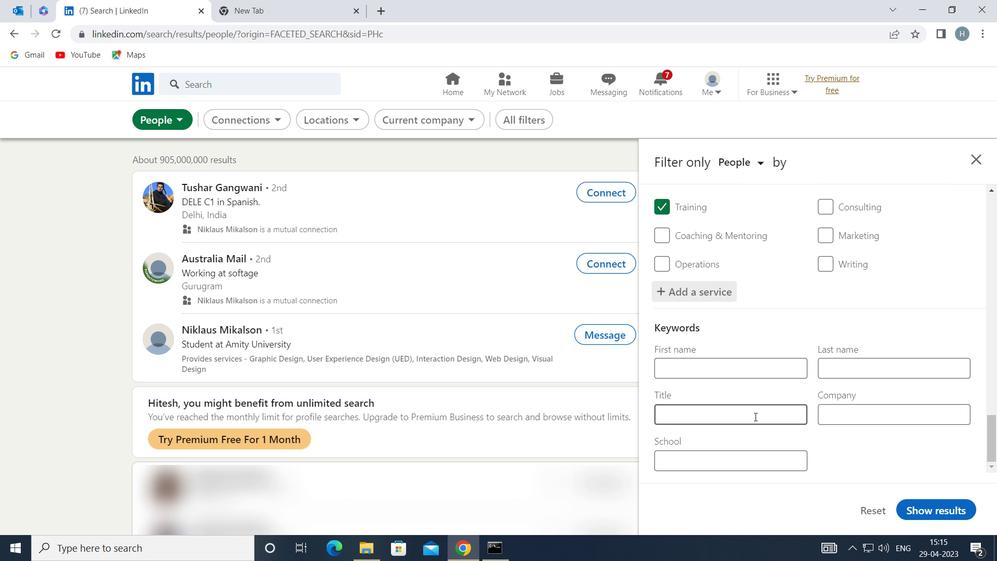 
Action: Key pressed <Key.shift>EMERGENC
Screenshot: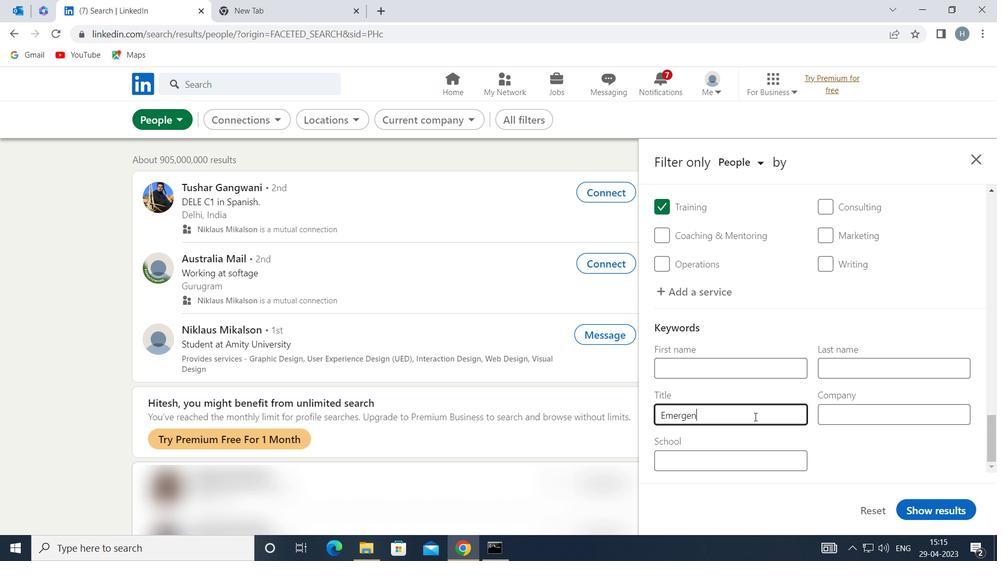 
Action: Mouse moved to (755, 416)
Screenshot: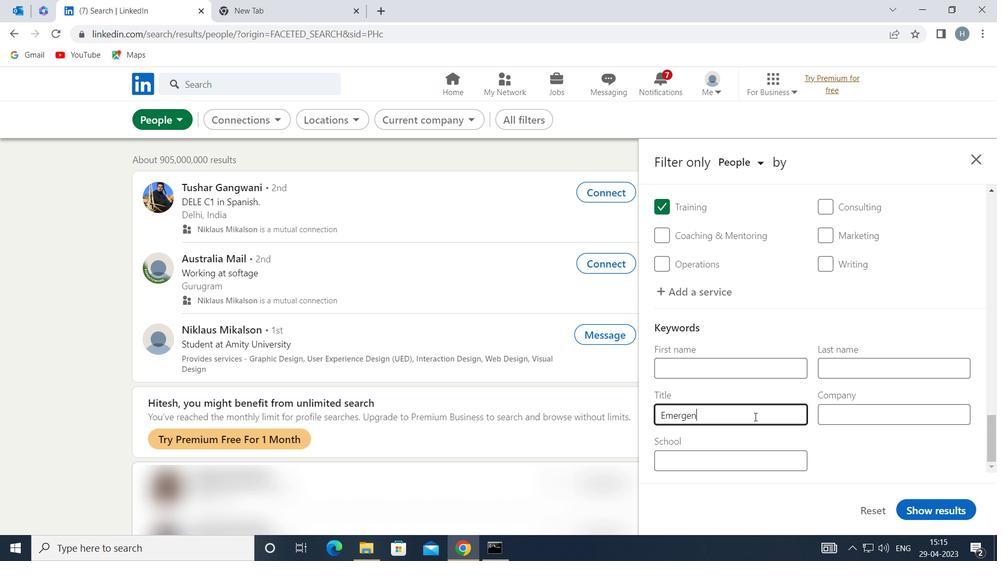 
Action: Key pressed Y
Screenshot: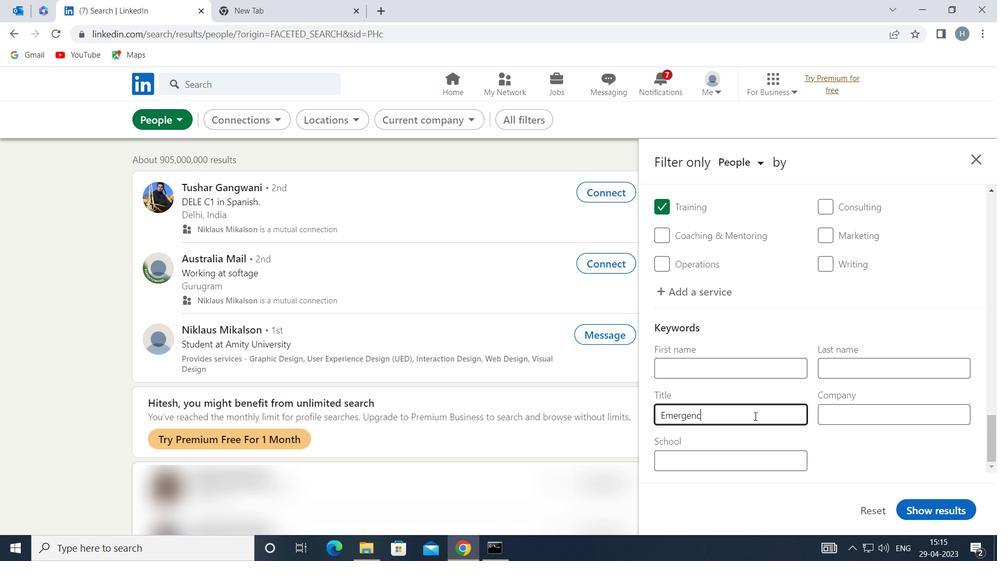 
Action: Mouse moved to (753, 414)
Screenshot: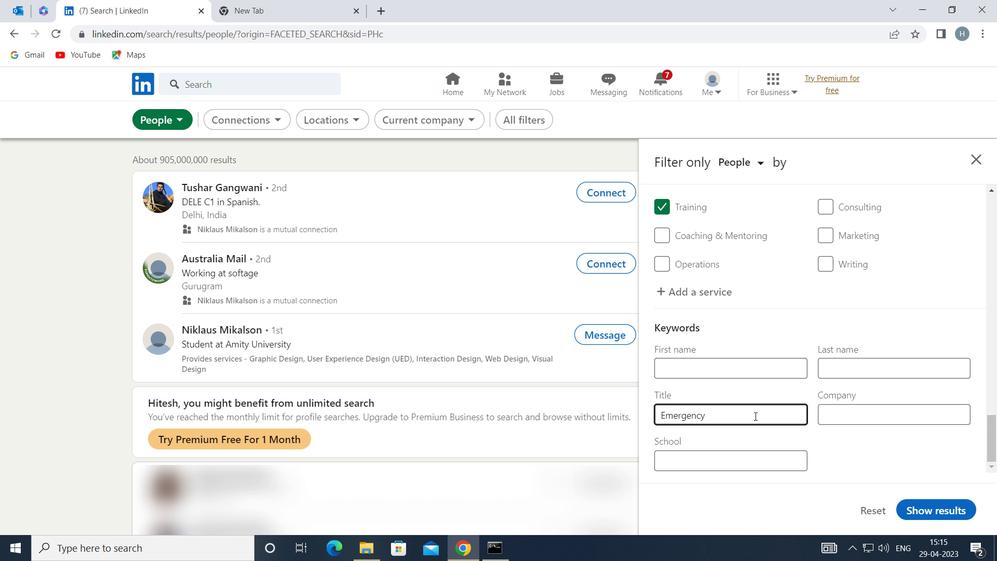 
Action: Key pressed <Key.space>
Screenshot: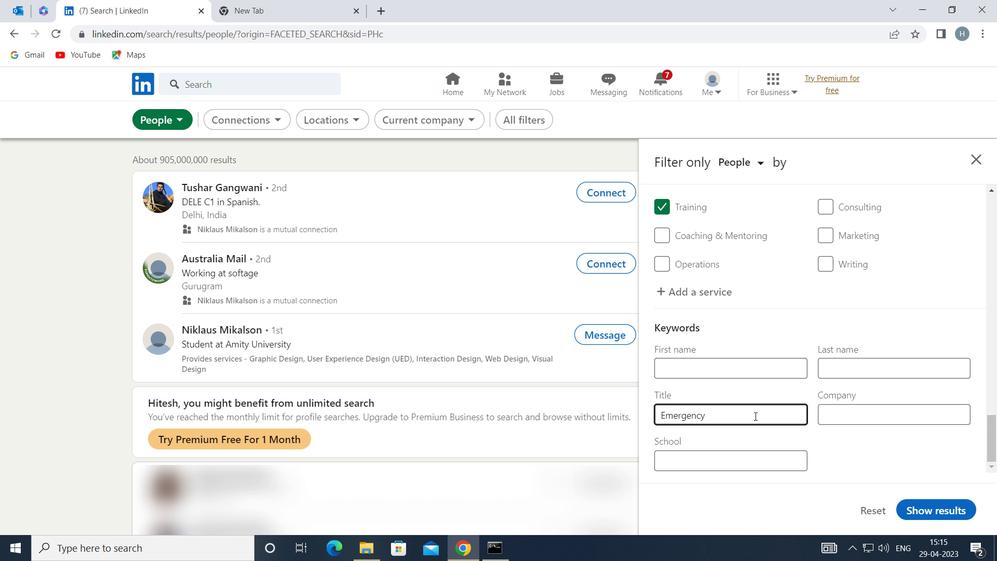 
Action: Mouse moved to (752, 407)
Screenshot: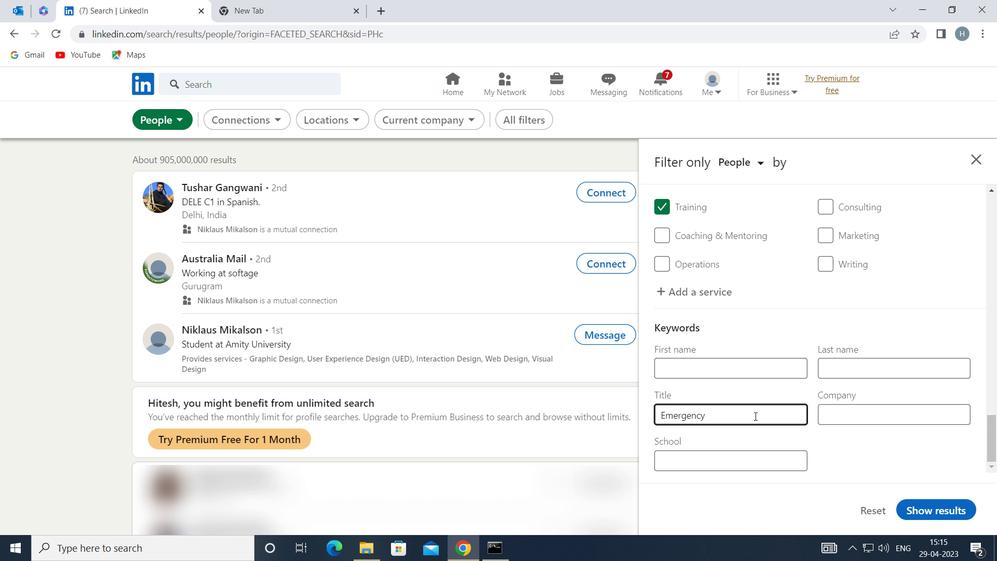 
Action: Key pressed <Key.shift>RELIEF<Key.space><Key.shift><Key.shift>WORKER
Screenshot: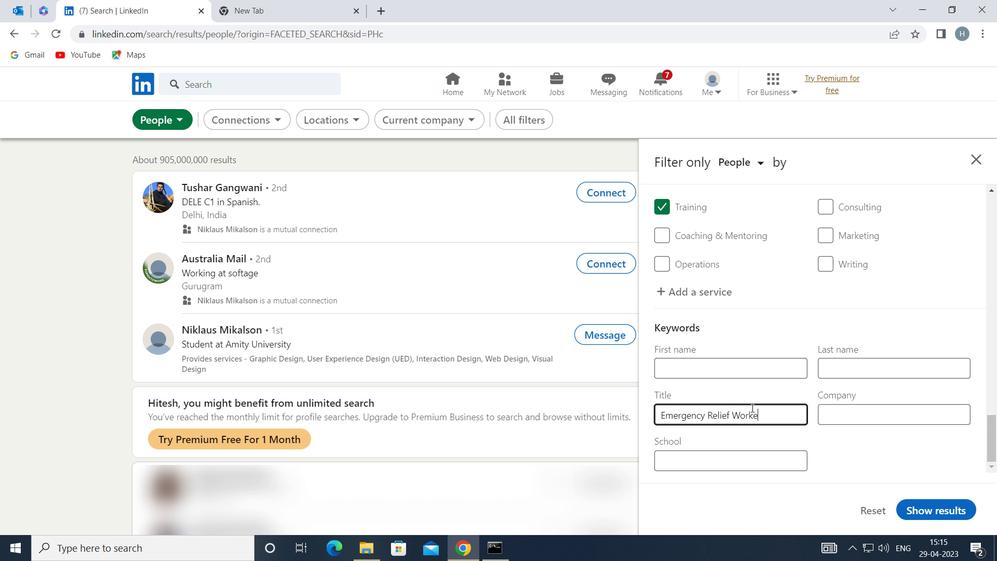 
Action: Mouse moved to (962, 510)
Screenshot: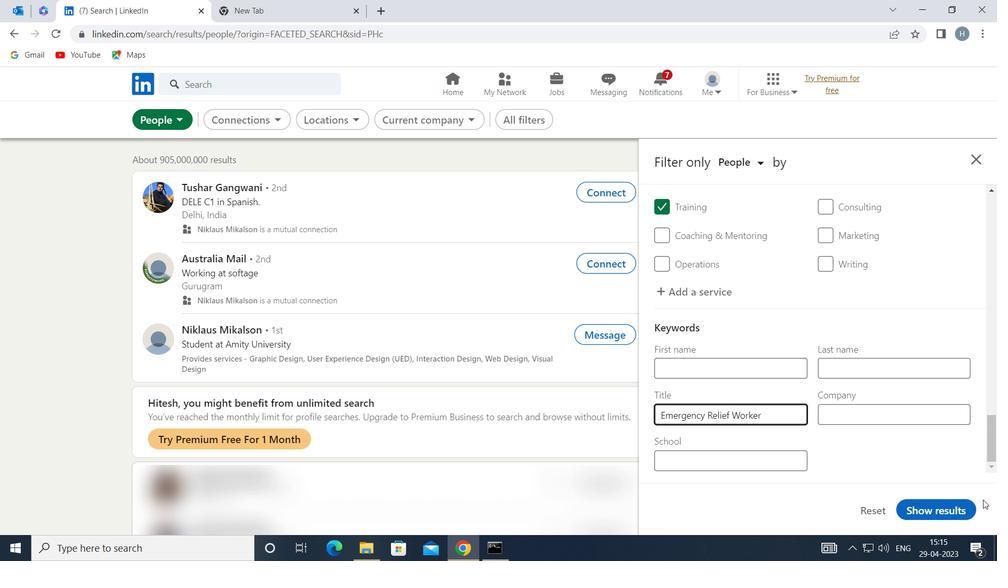 
Action: Mouse pressed left at (962, 510)
Screenshot: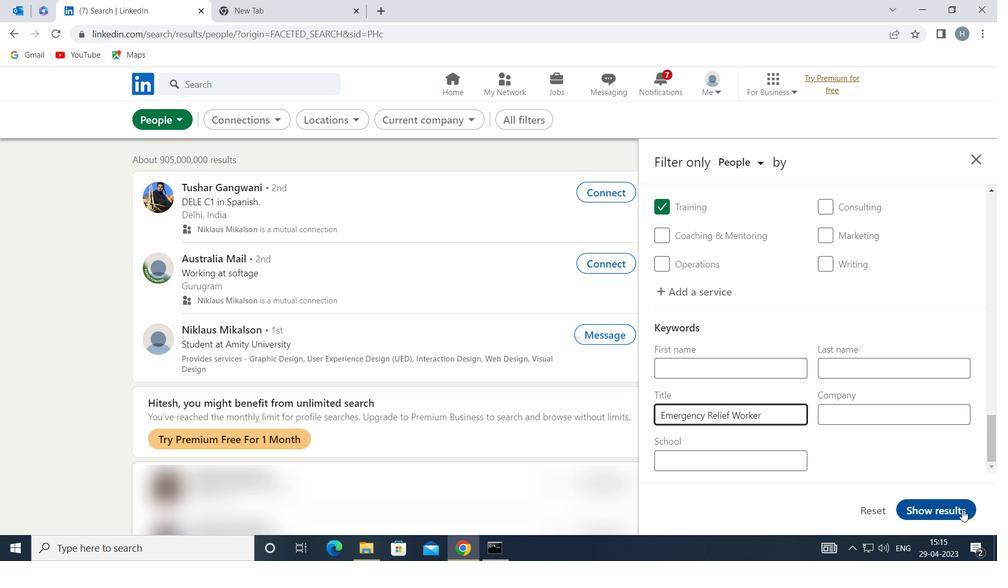 
Action: Mouse moved to (663, 294)
Screenshot: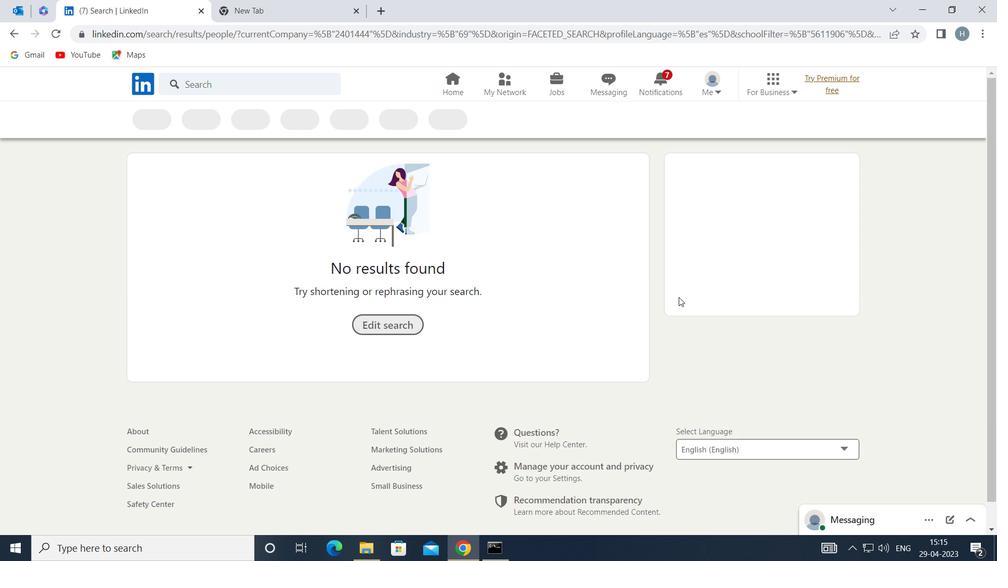 
